 Task: Look for space in Mzuzu, Malawi from 2nd September, 2023 to 6th September, 2023 for 2 adults in price range Rs.15000 to Rs.20000. Place can be entire place with 1  bedroom having 1 bed and 1 bathroom. Property type can be house, flat, guest house, hotel. Booking option can be shelf check-in. Required host language is English.
Action: Mouse moved to (434, 96)
Screenshot: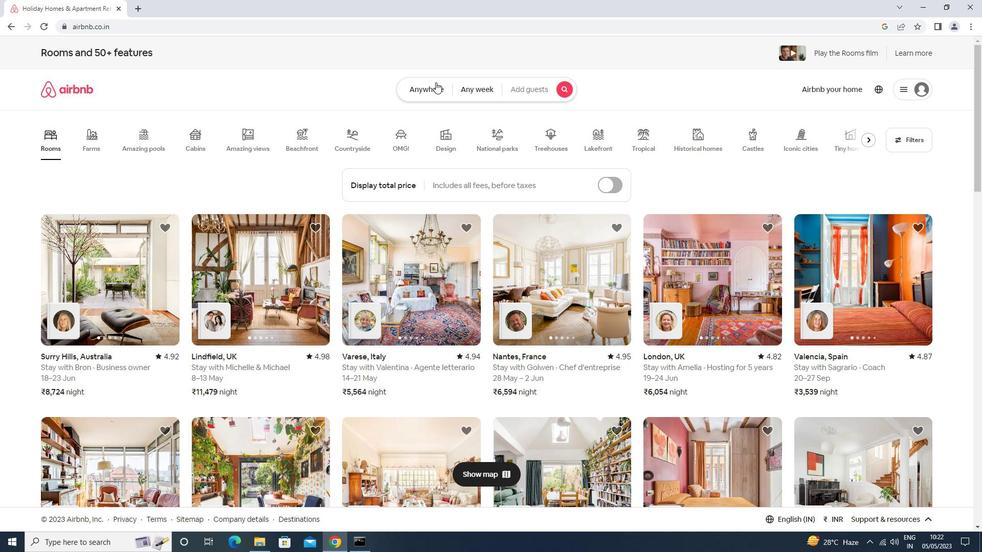 
Action: Mouse pressed left at (434, 96)
Screenshot: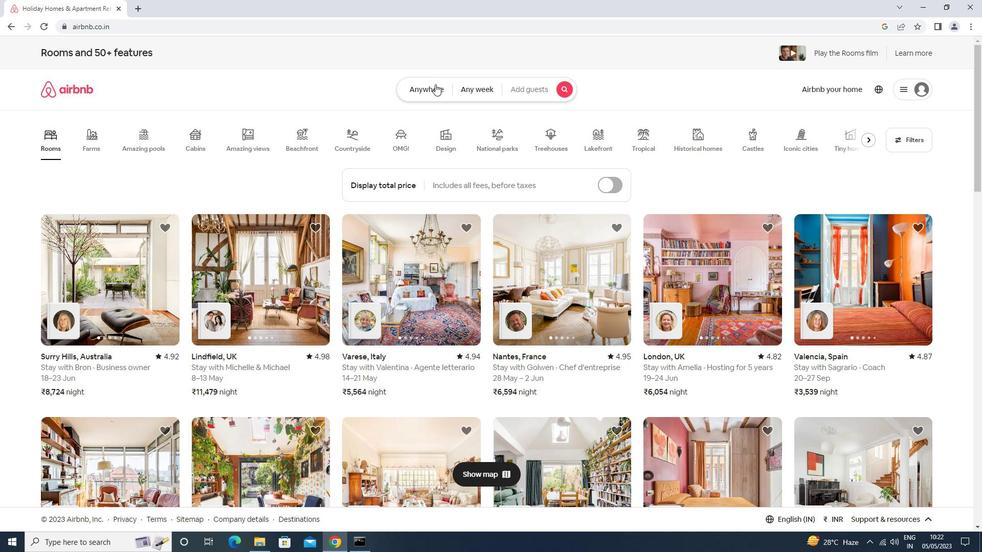 
Action: Mouse moved to (399, 128)
Screenshot: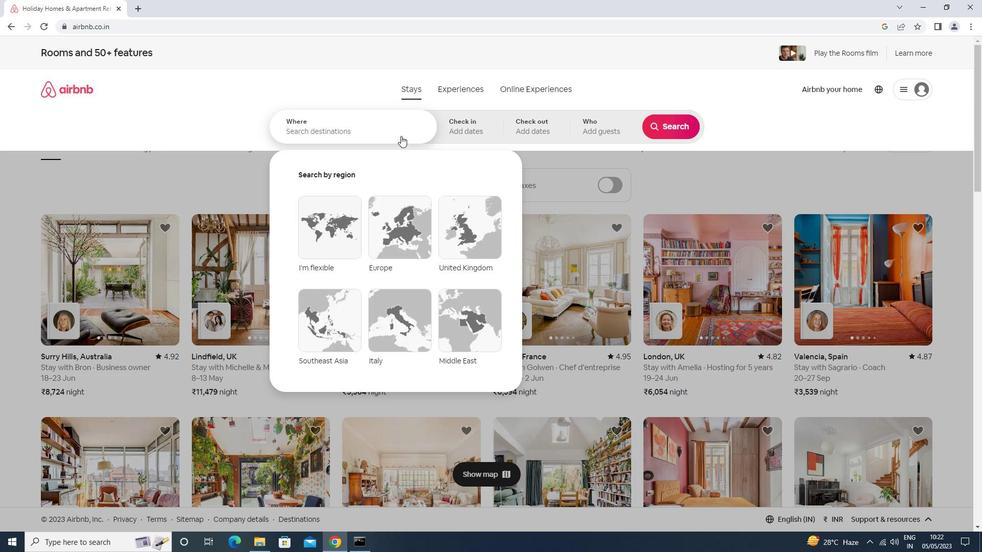 
Action: Mouse pressed left at (399, 128)
Screenshot: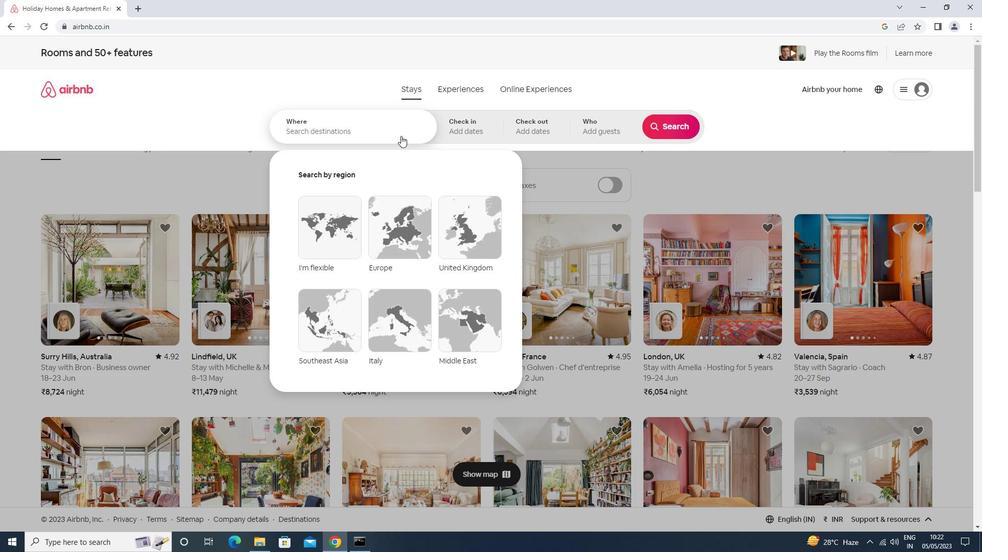 
Action: Key pressed <Key.caps_lock>m<Key.caps_lock>zuzu<Key.down><Key.enter>
Screenshot: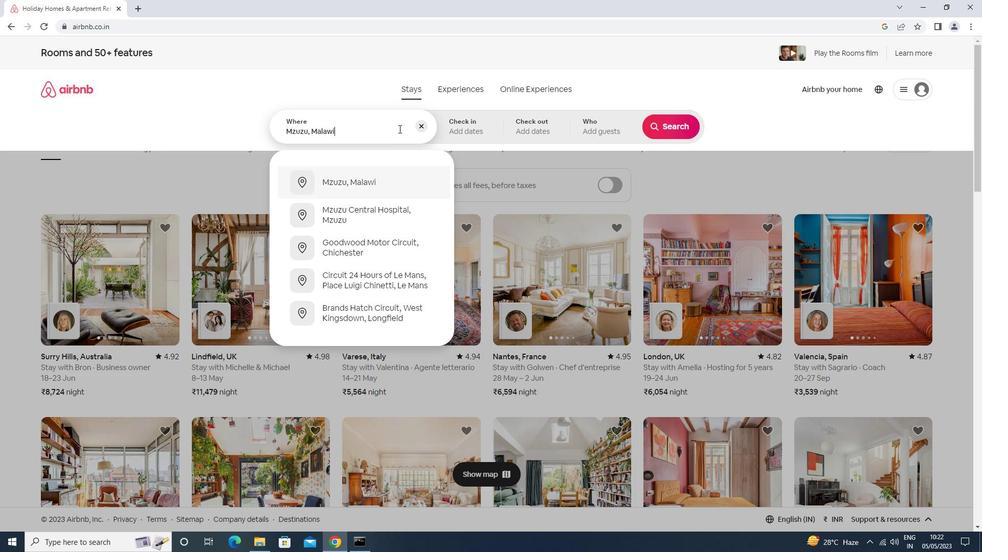 
Action: Mouse moved to (672, 209)
Screenshot: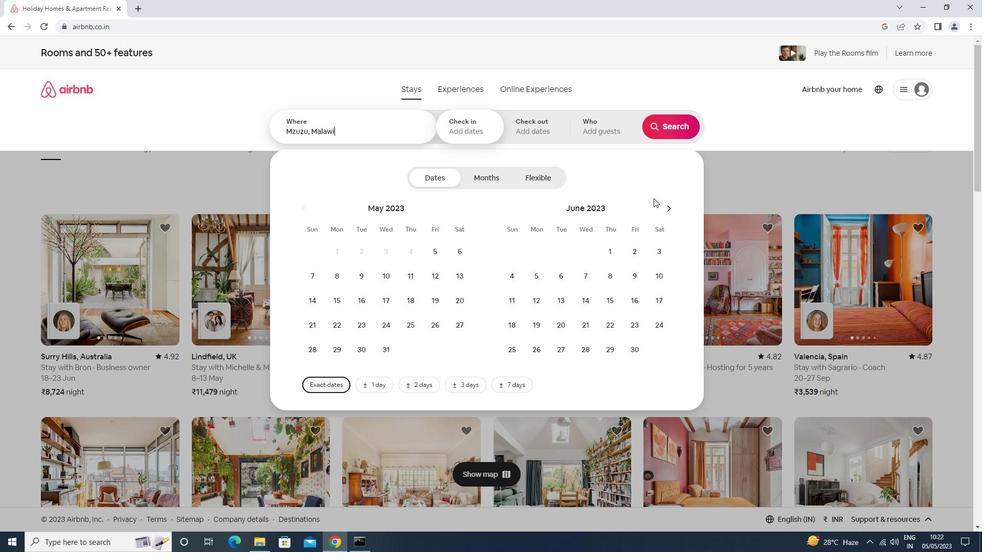 
Action: Mouse pressed left at (672, 209)
Screenshot: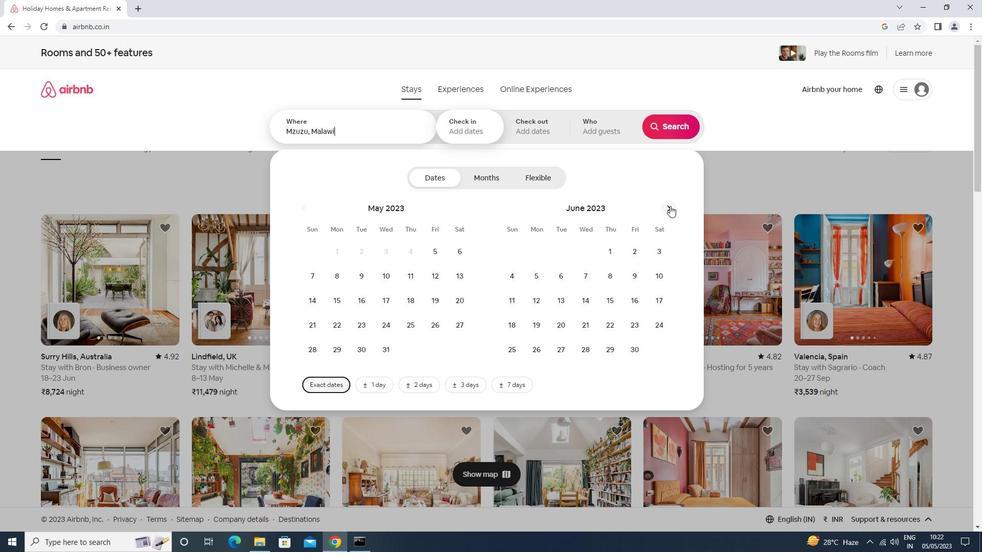 
Action: Mouse pressed left at (672, 209)
Screenshot: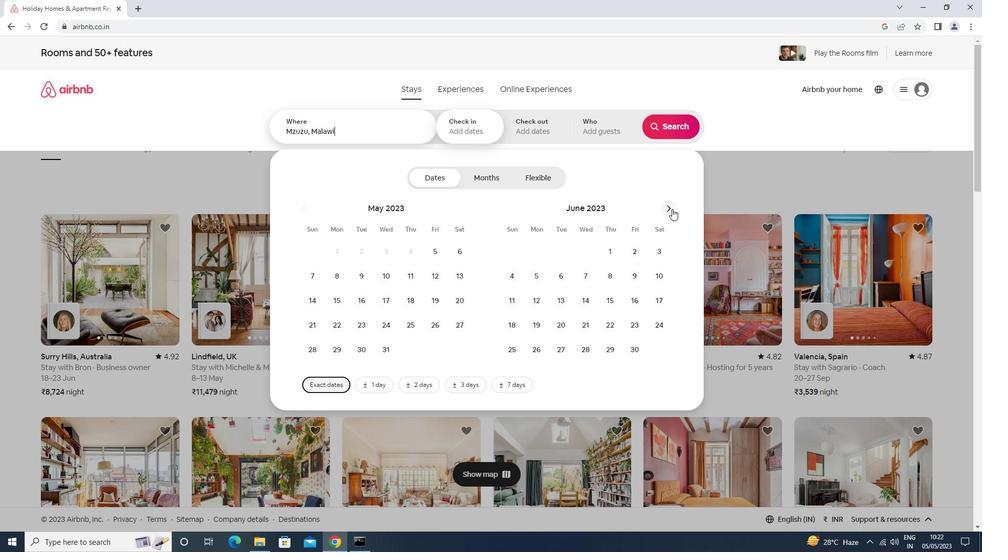 
Action: Mouse pressed left at (672, 209)
Screenshot: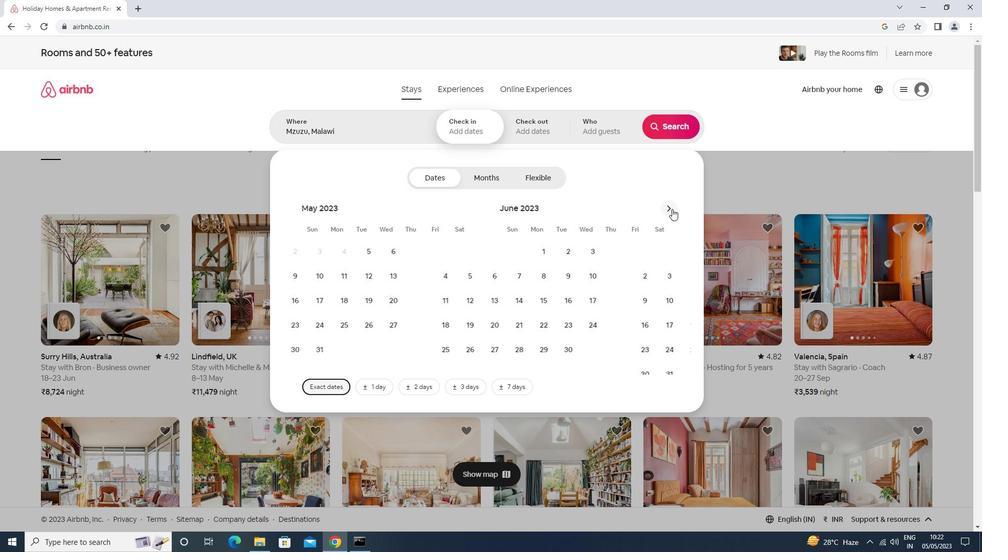 
Action: Mouse pressed left at (672, 209)
Screenshot: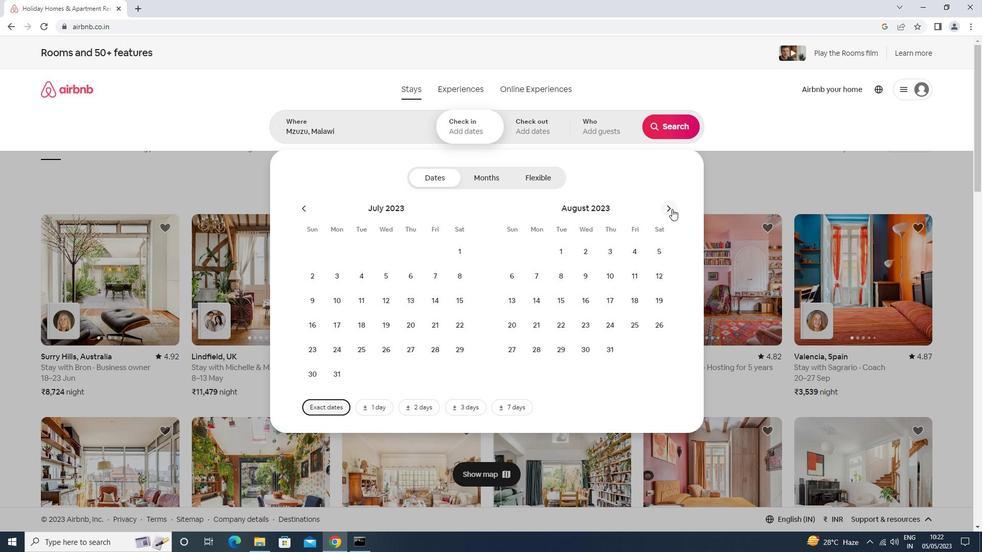 
Action: Mouse moved to (657, 254)
Screenshot: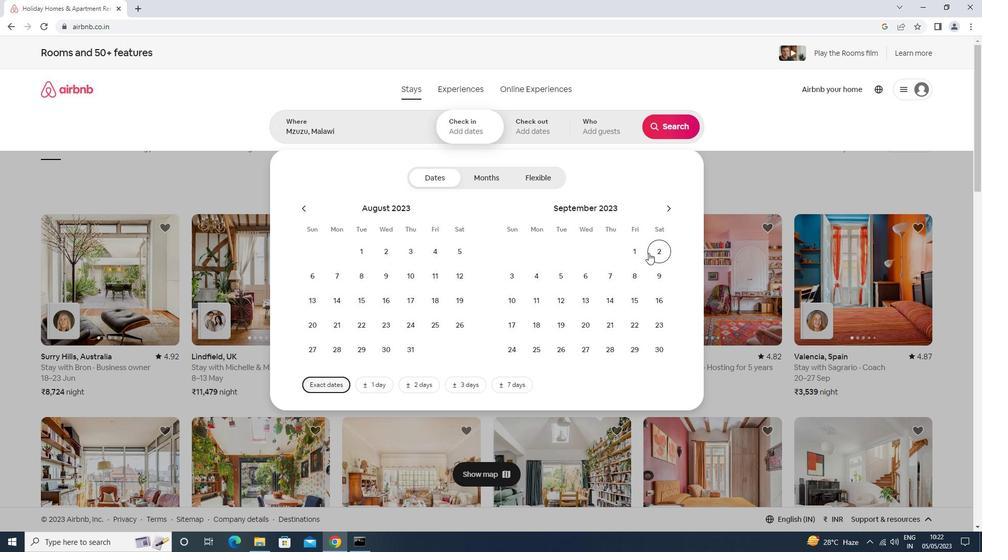 
Action: Mouse pressed left at (657, 254)
Screenshot: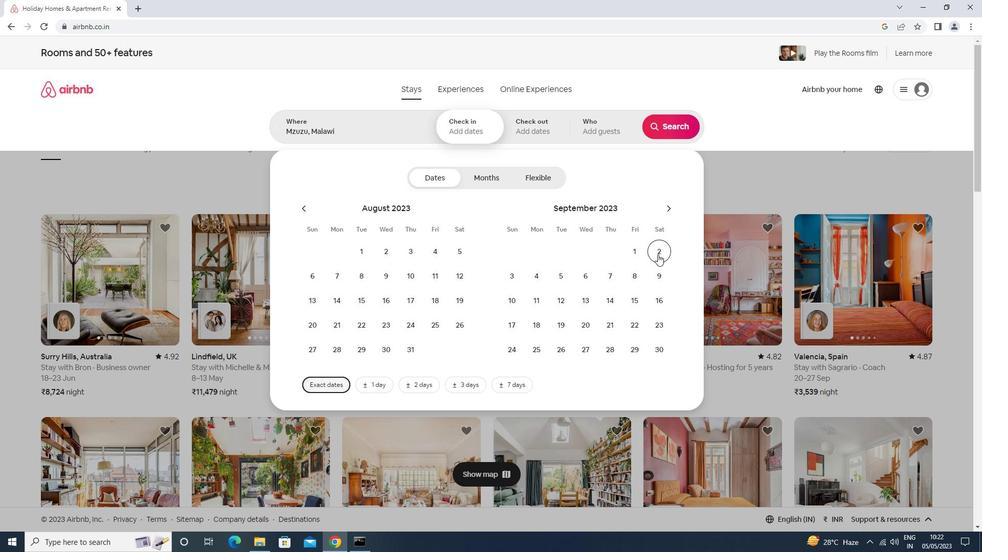 
Action: Mouse moved to (586, 280)
Screenshot: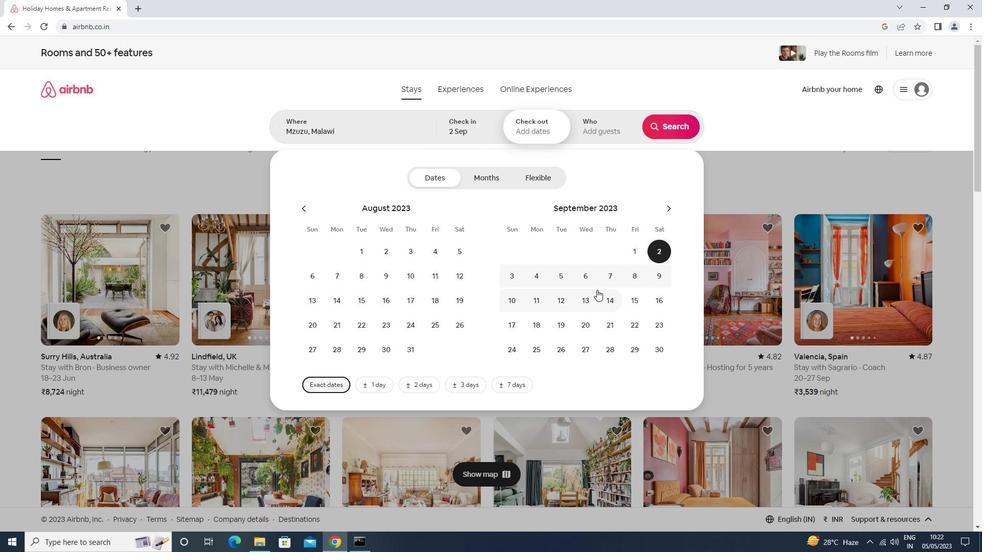 
Action: Mouse pressed left at (586, 280)
Screenshot: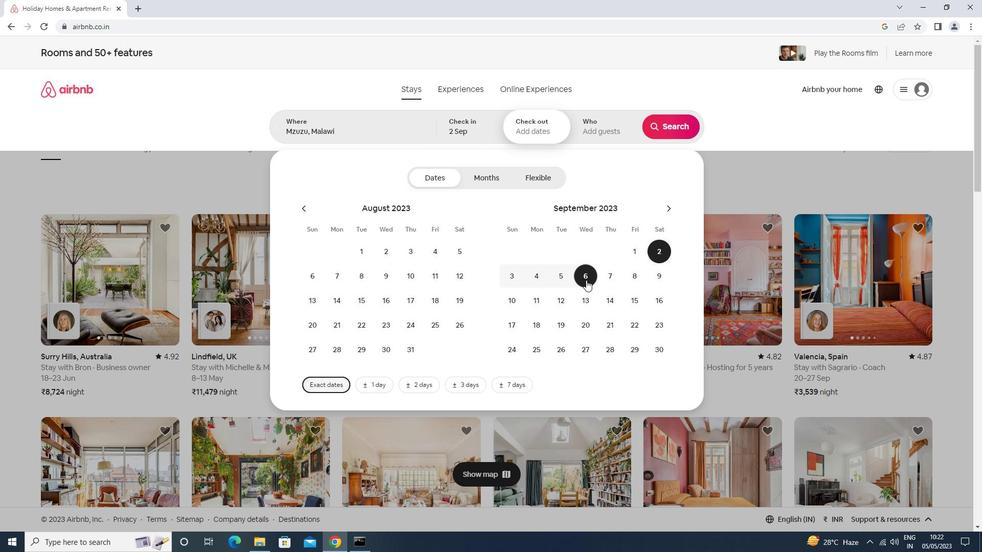 
Action: Mouse moved to (591, 138)
Screenshot: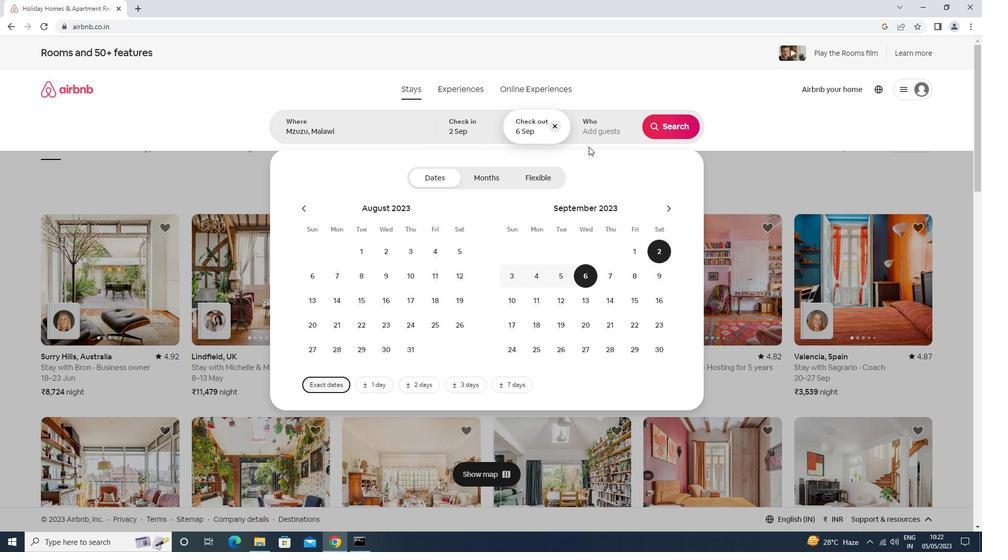 
Action: Mouse pressed left at (591, 138)
Screenshot: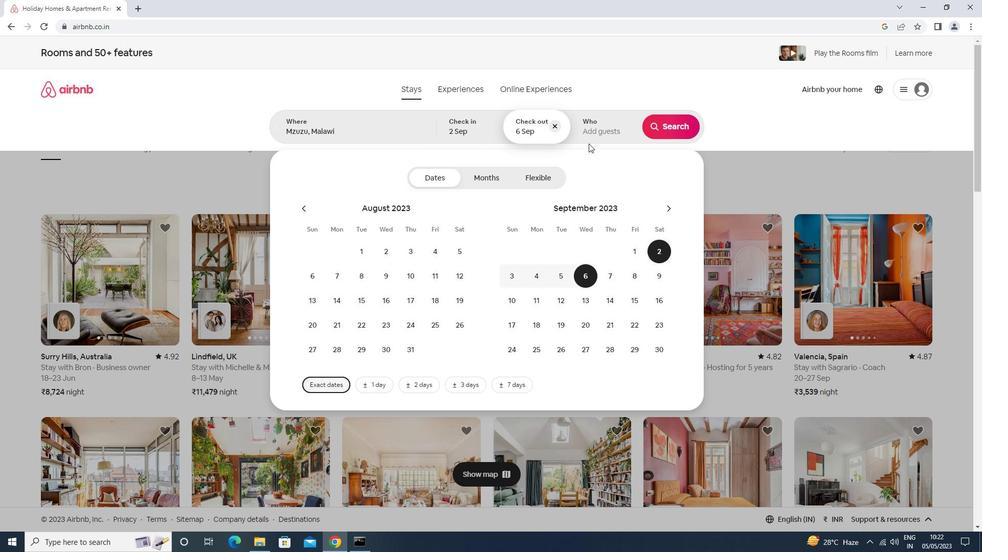 
Action: Mouse moved to (677, 182)
Screenshot: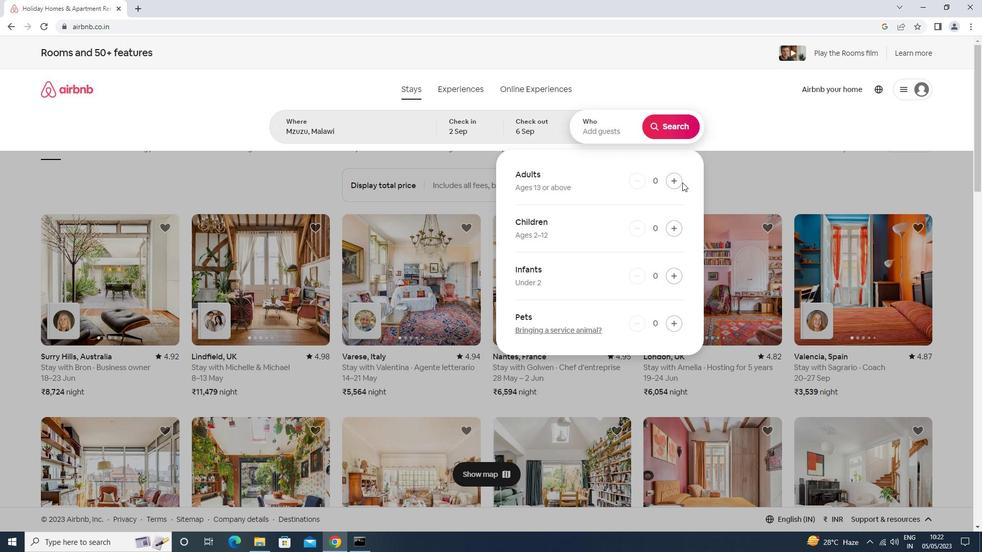 
Action: Mouse pressed left at (677, 182)
Screenshot: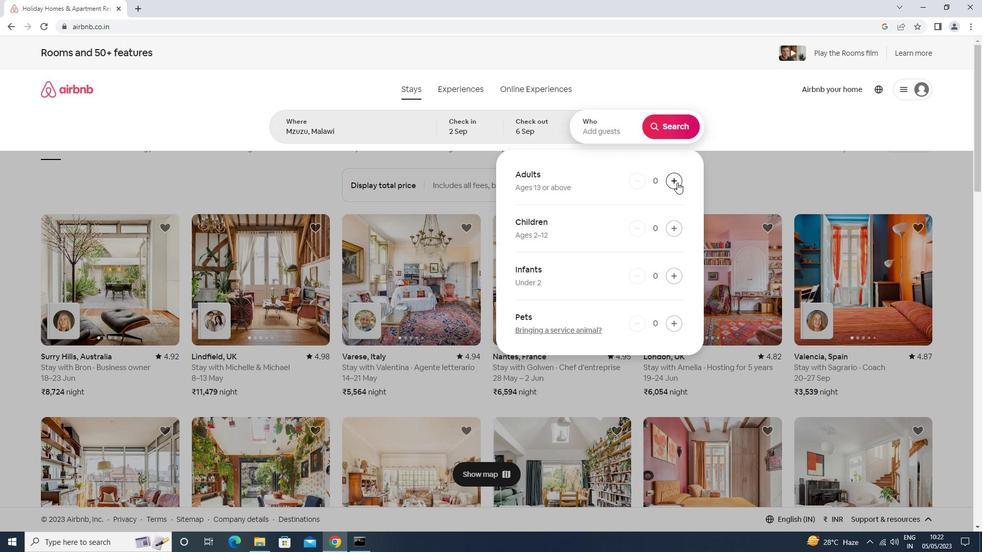 
Action: Mouse pressed left at (677, 182)
Screenshot: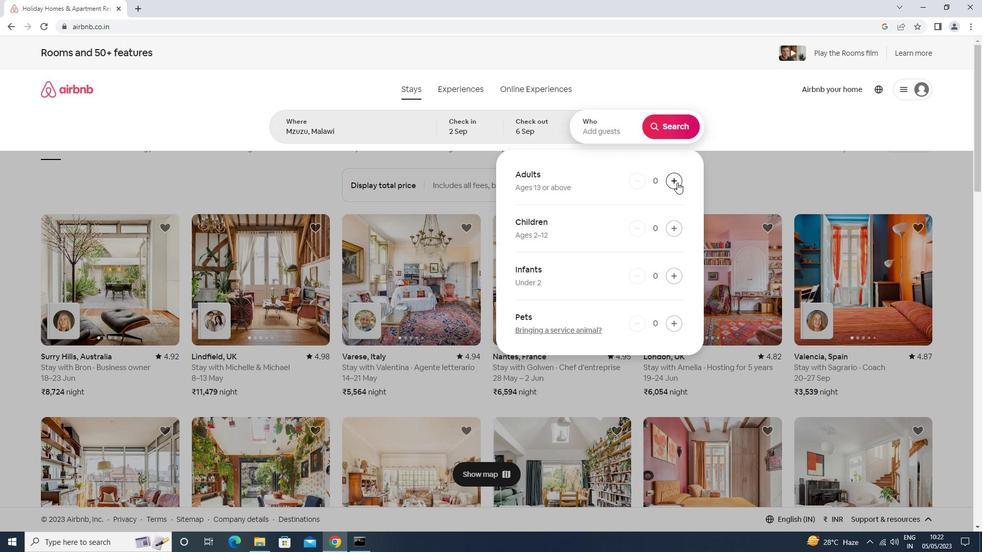 
Action: Mouse moved to (671, 129)
Screenshot: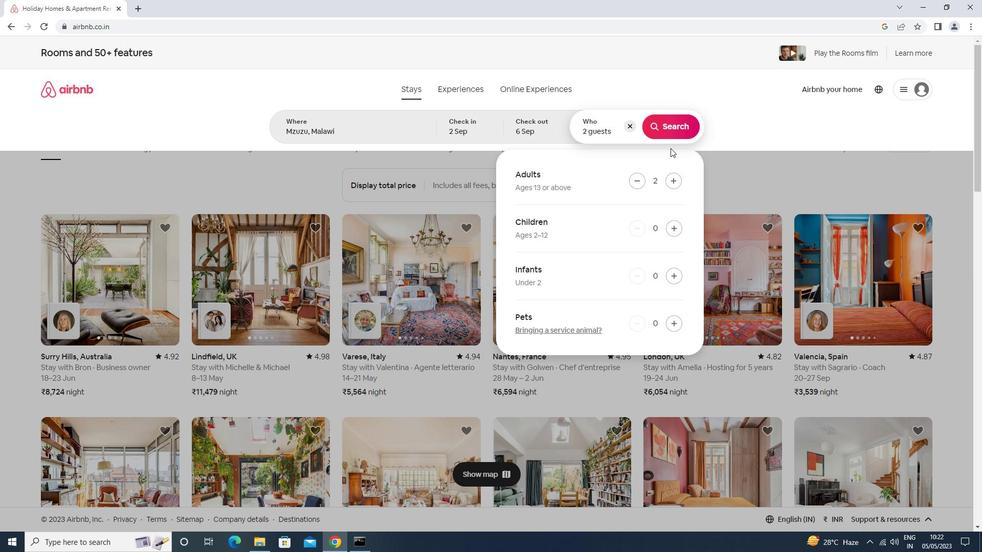 
Action: Mouse pressed left at (671, 129)
Screenshot: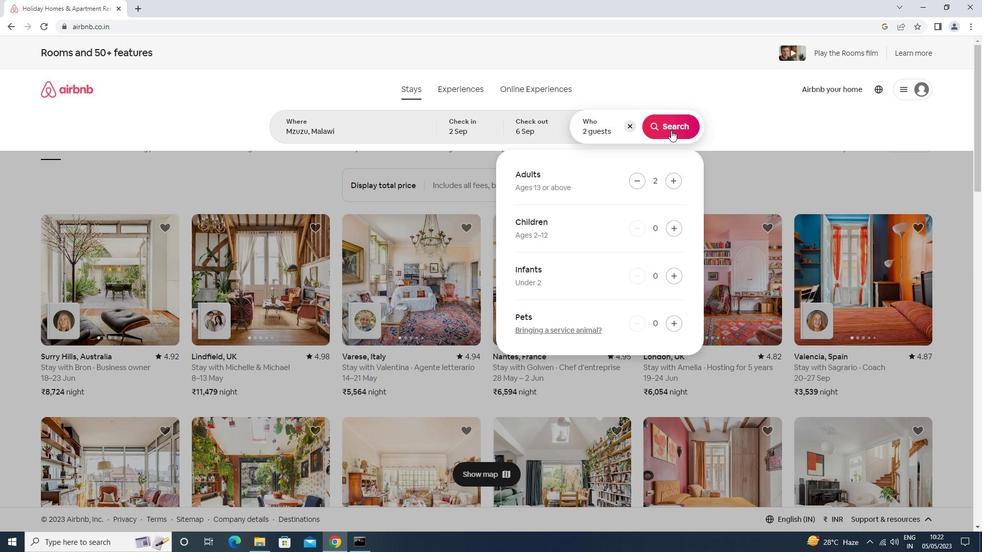 
Action: Mouse moved to (952, 98)
Screenshot: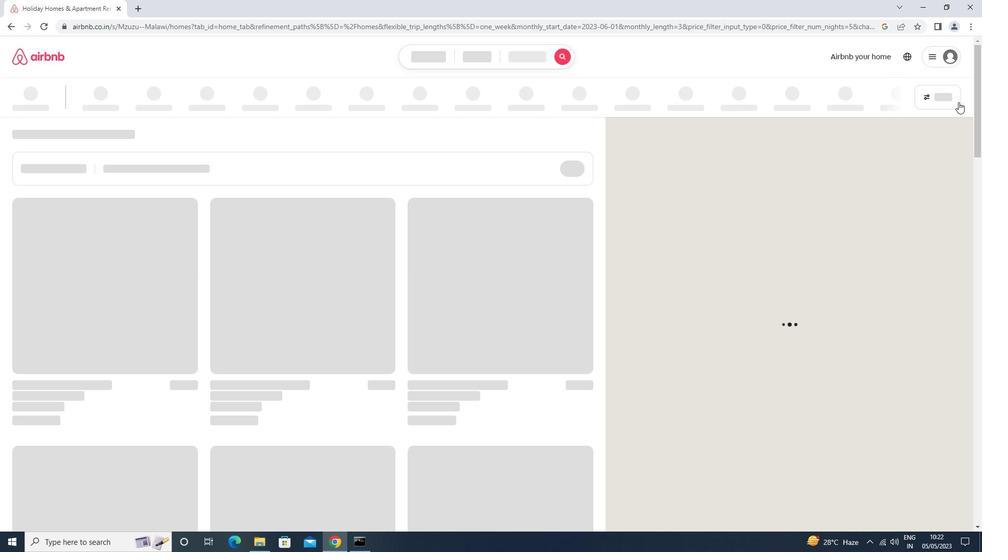 
Action: Mouse pressed left at (952, 98)
Screenshot: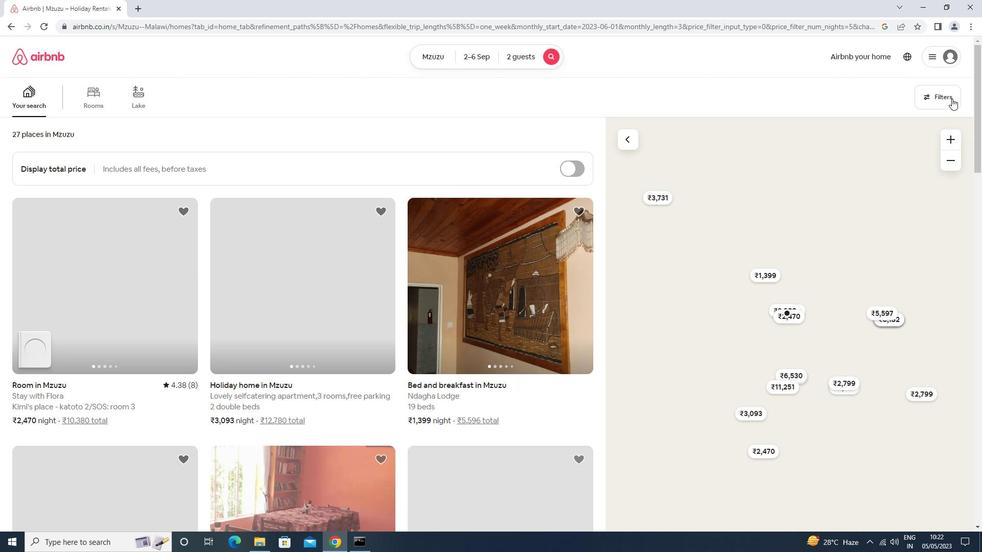 
Action: Mouse moved to (378, 351)
Screenshot: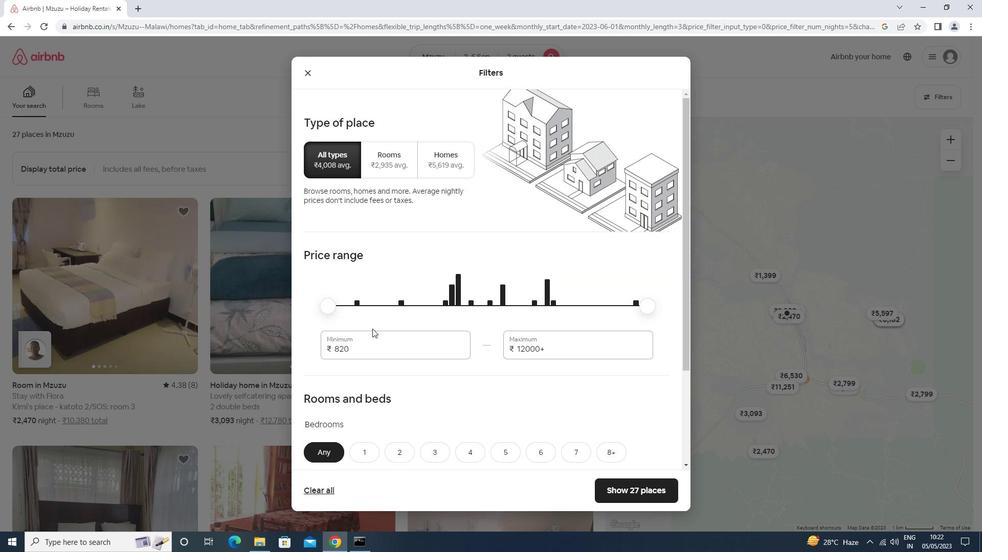 
Action: Mouse pressed left at (378, 351)
Screenshot: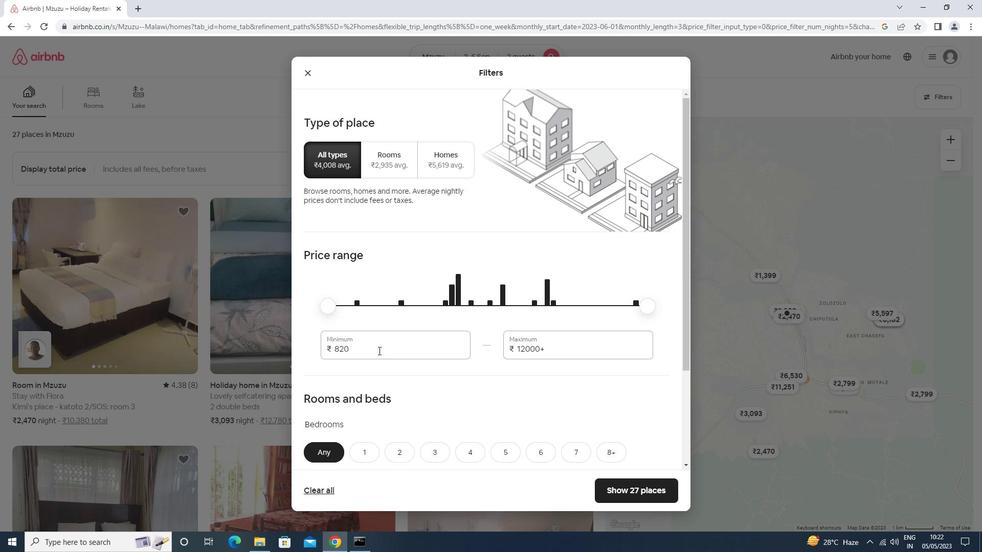 
Action: Mouse moved to (378, 361)
Screenshot: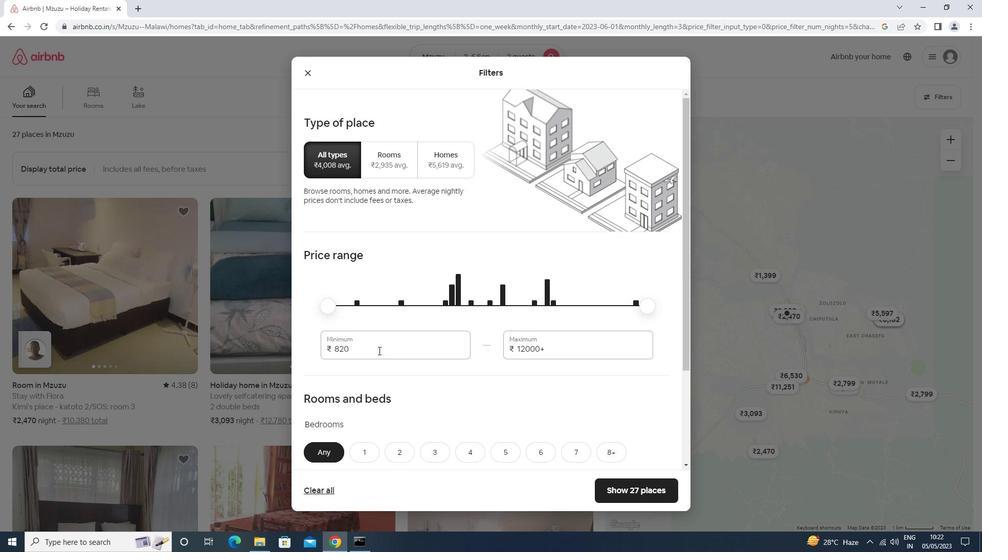 
Action: Key pressed <Key.backspace><Key.backspace><Key.backspace><Key.backspace>15000<Key.tab>20000
Screenshot: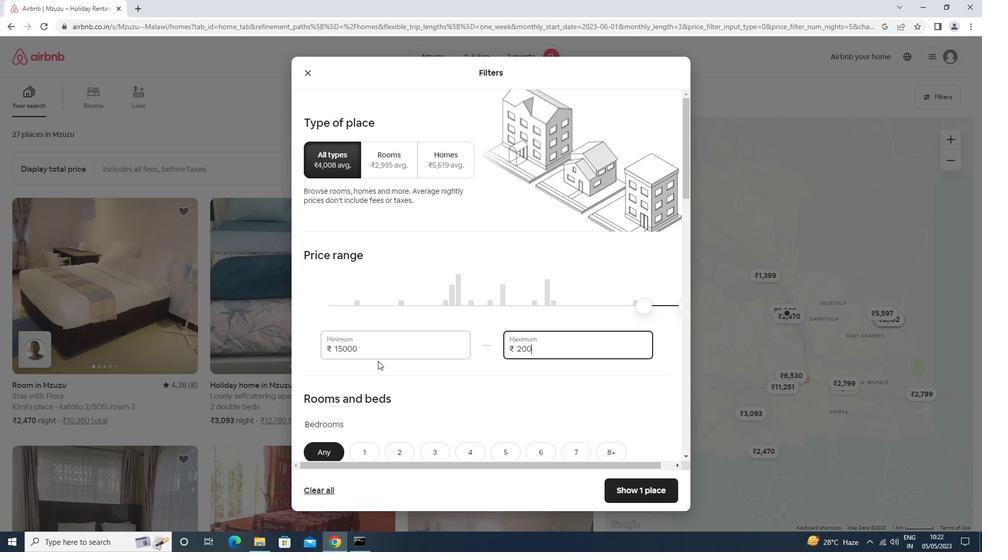 
Action: Mouse moved to (372, 362)
Screenshot: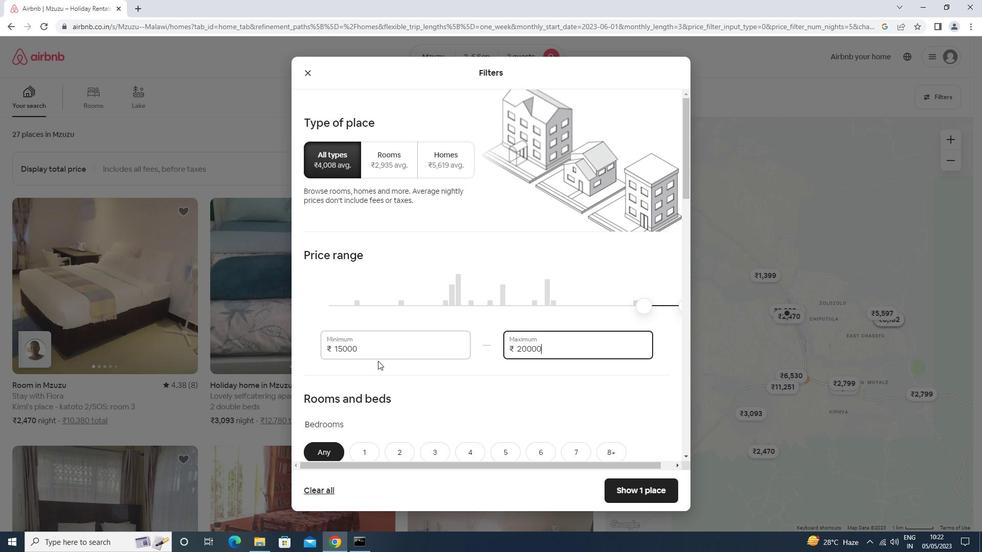 
Action: Mouse scrolled (372, 361) with delta (0, 0)
Screenshot: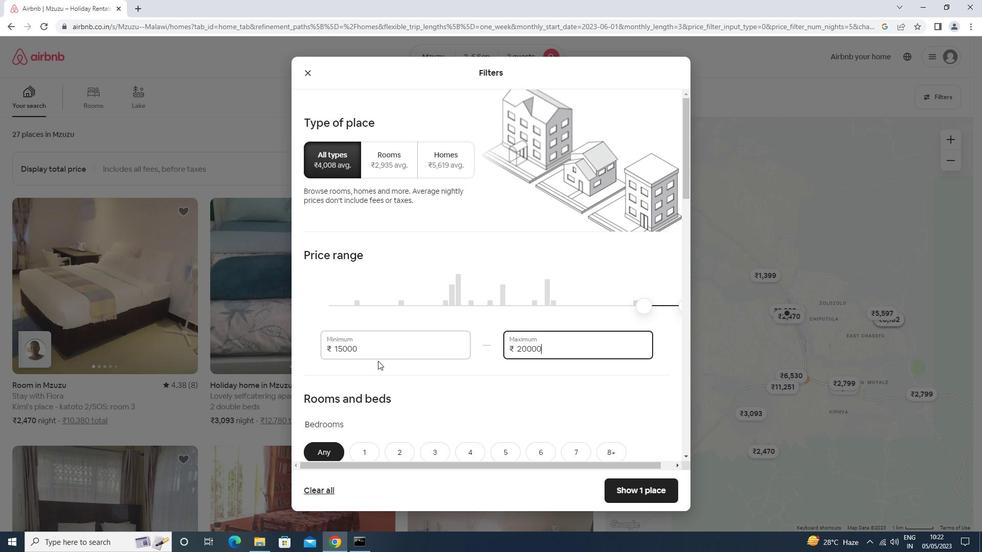 
Action: Mouse scrolled (372, 361) with delta (0, 0)
Screenshot: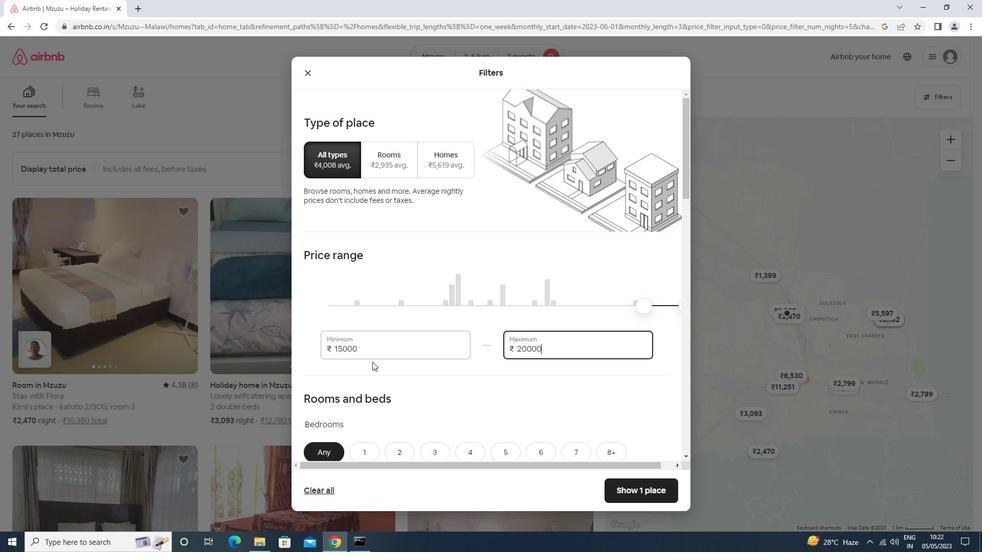 
Action: Mouse scrolled (372, 361) with delta (0, 0)
Screenshot: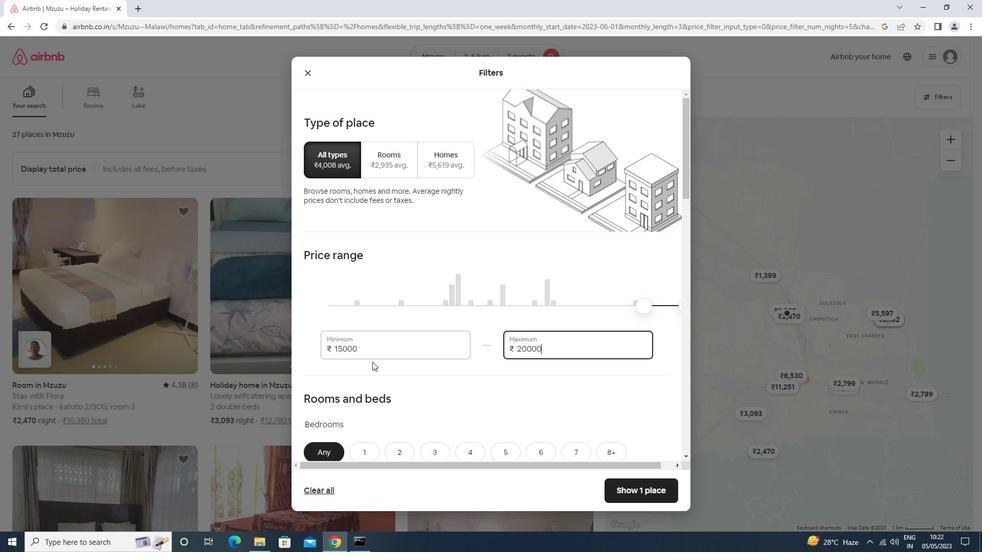 
Action: Mouse scrolled (372, 361) with delta (0, 0)
Screenshot: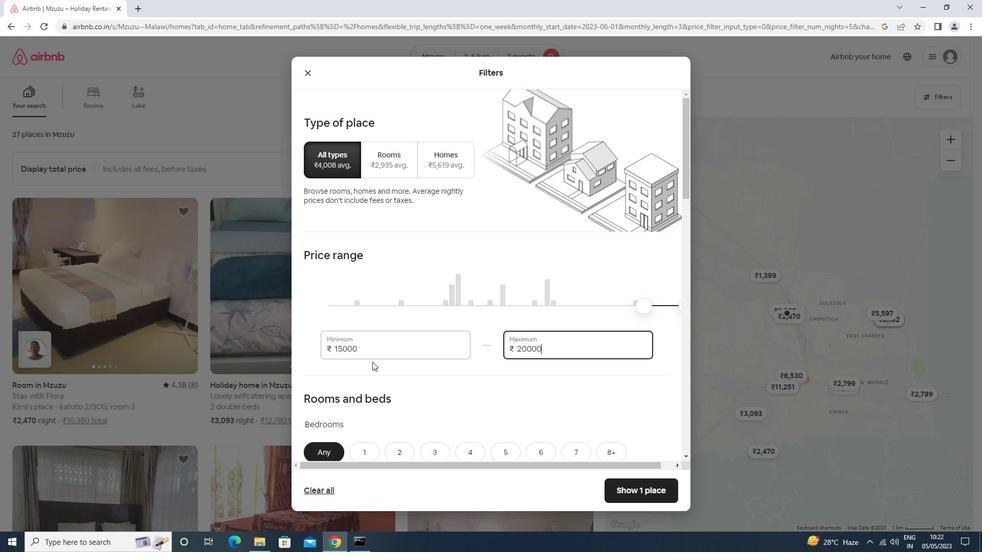 
Action: Mouse scrolled (372, 361) with delta (0, 0)
Screenshot: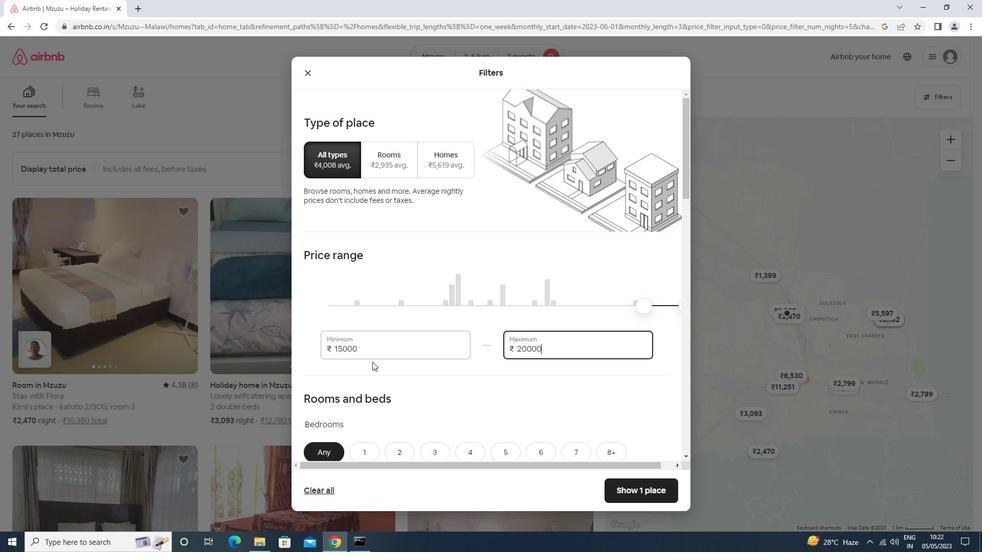 
Action: Mouse moved to (362, 201)
Screenshot: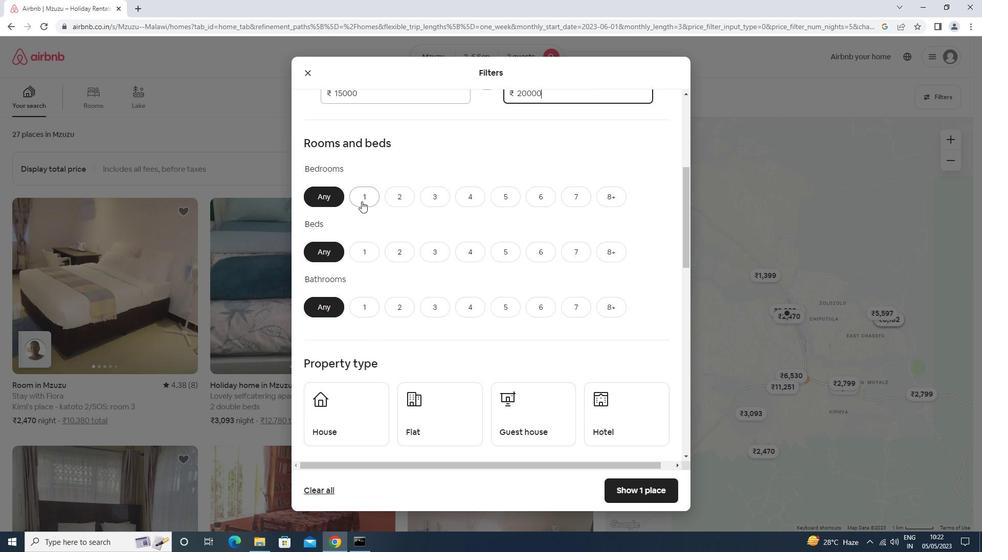 
Action: Mouse pressed left at (362, 201)
Screenshot: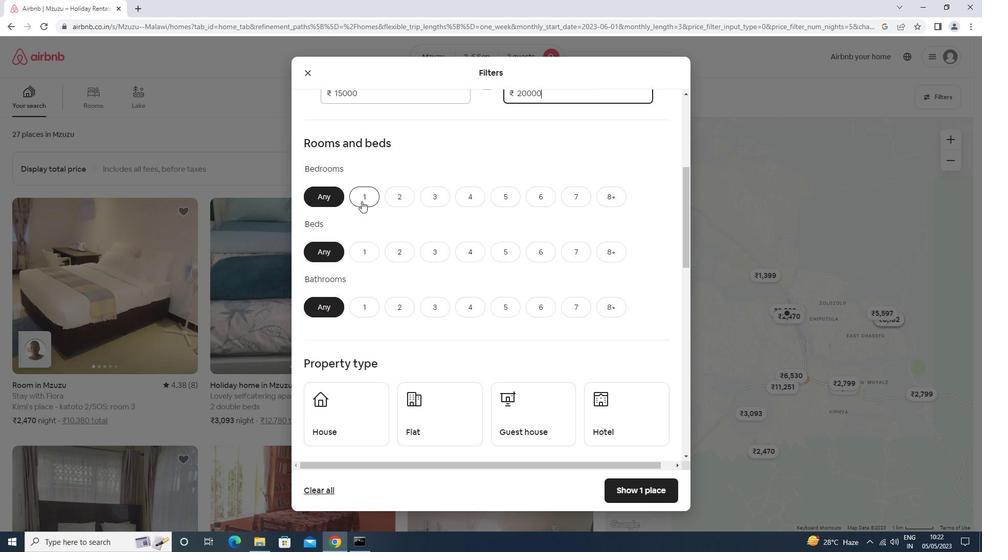 
Action: Mouse moved to (370, 249)
Screenshot: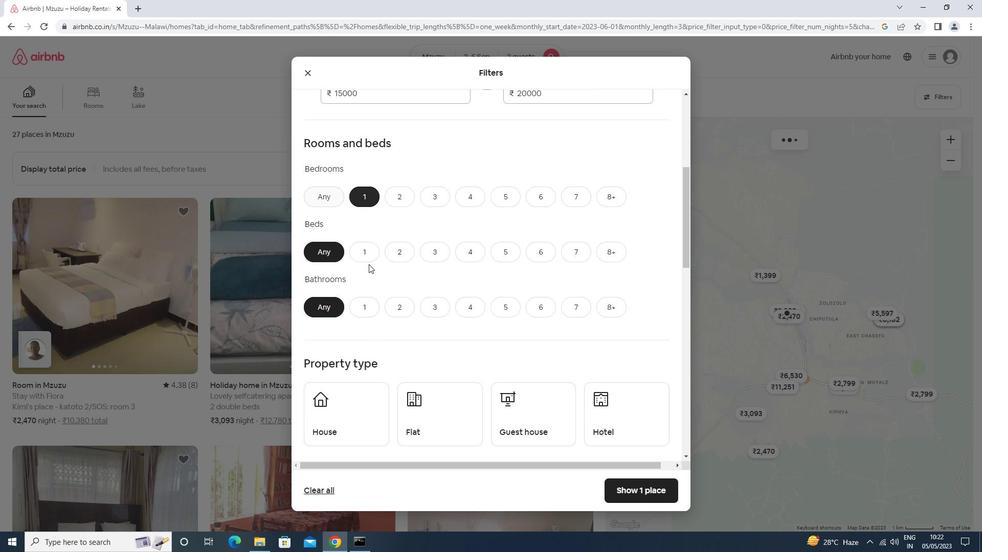 
Action: Mouse pressed left at (370, 249)
Screenshot: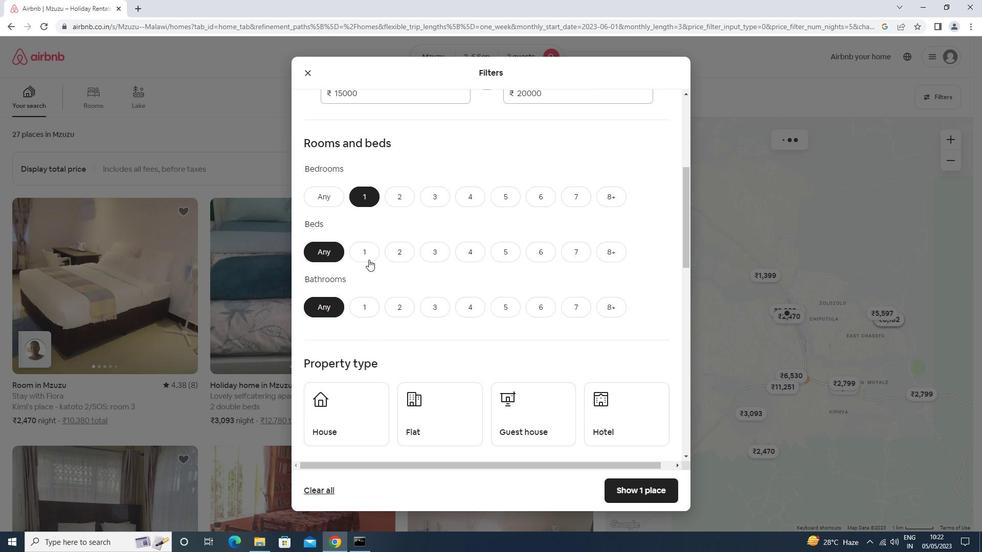 
Action: Mouse moved to (364, 298)
Screenshot: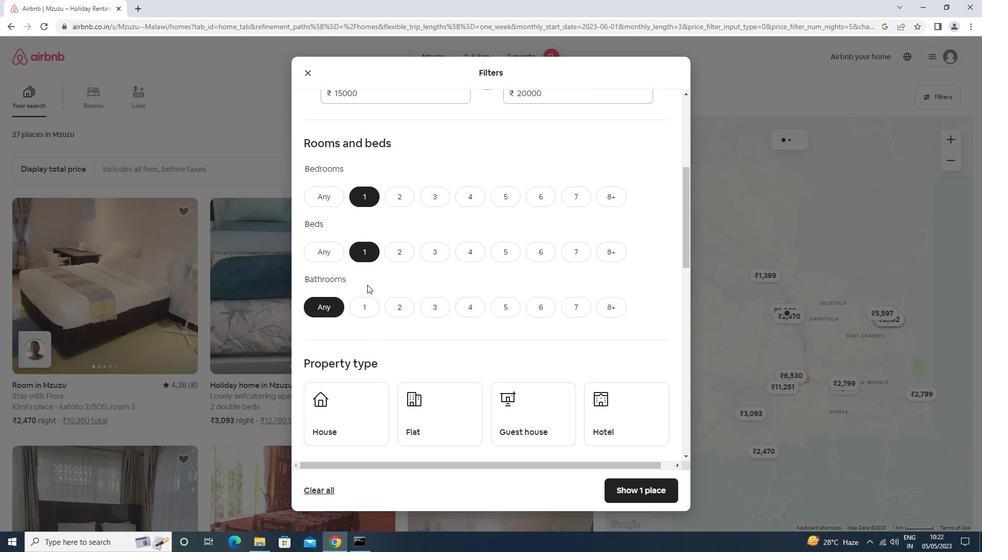 
Action: Mouse pressed left at (364, 298)
Screenshot: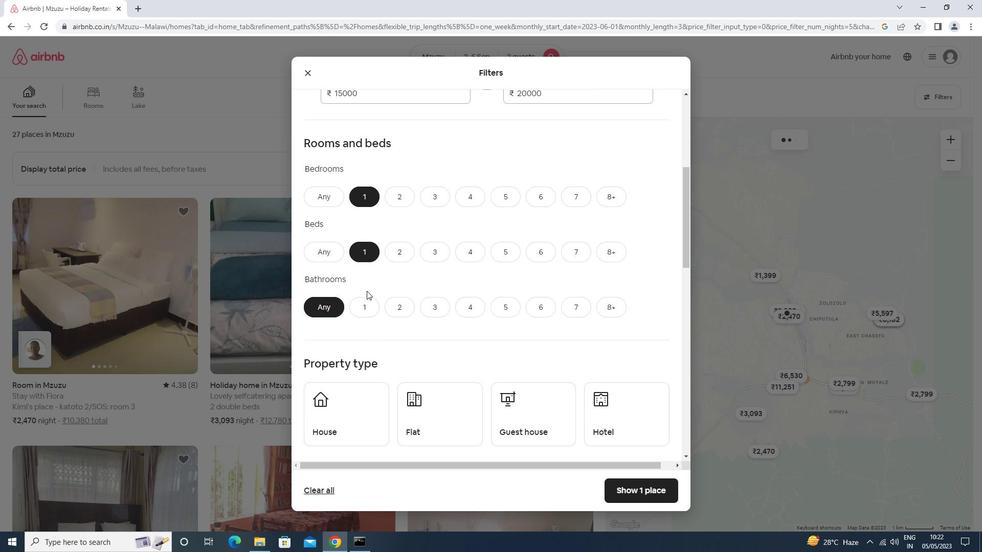 
Action: Mouse moved to (364, 300)
Screenshot: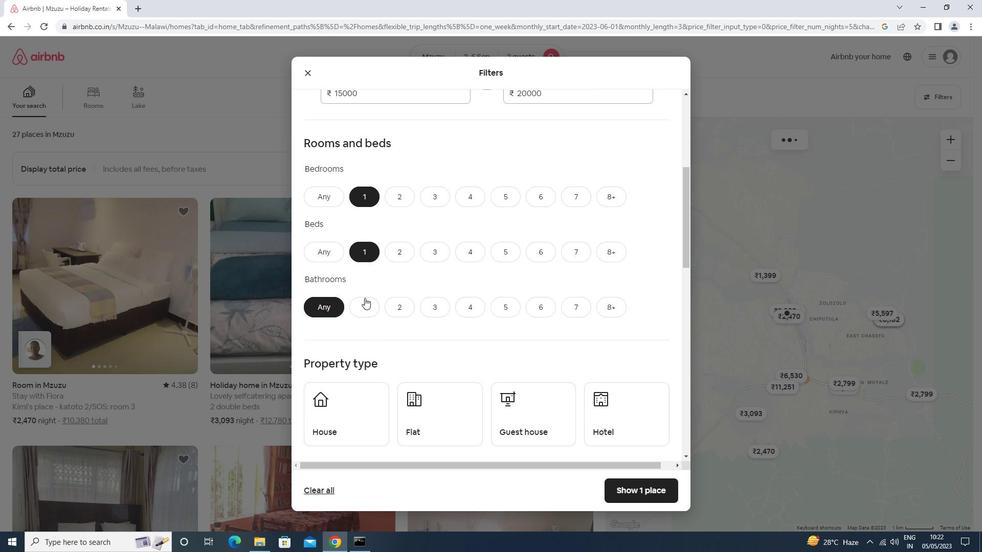 
Action: Mouse scrolled (364, 299) with delta (0, 0)
Screenshot: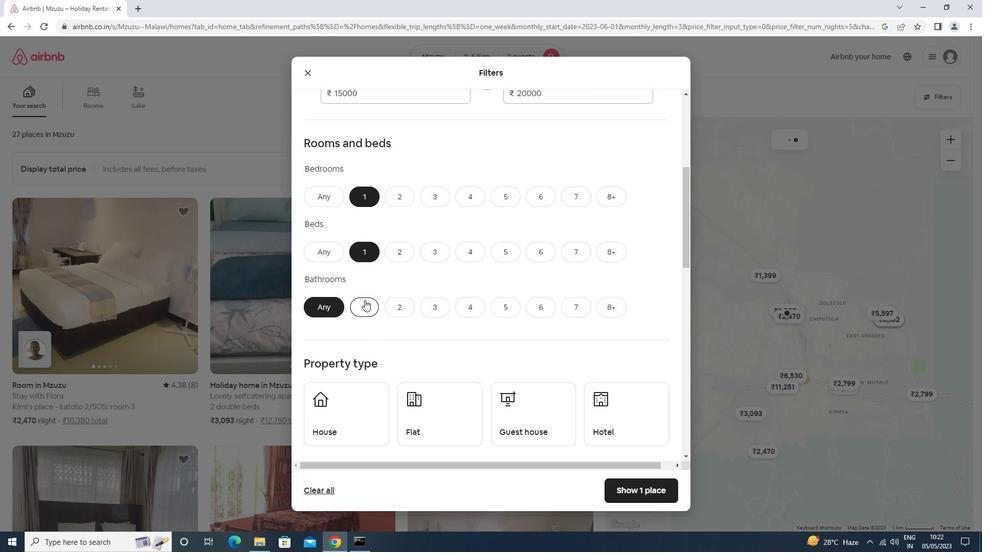 
Action: Mouse scrolled (364, 299) with delta (0, 0)
Screenshot: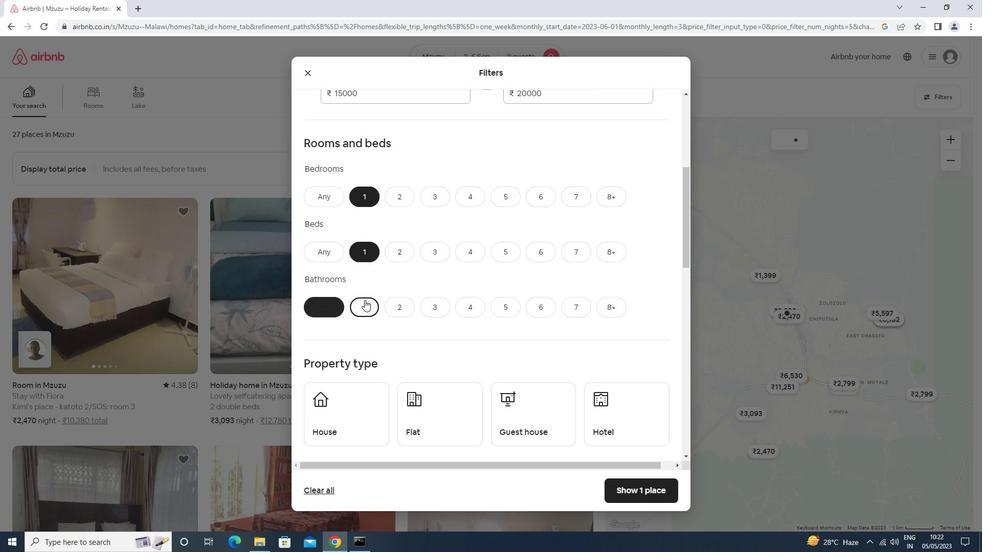 
Action: Mouse scrolled (364, 299) with delta (0, 0)
Screenshot: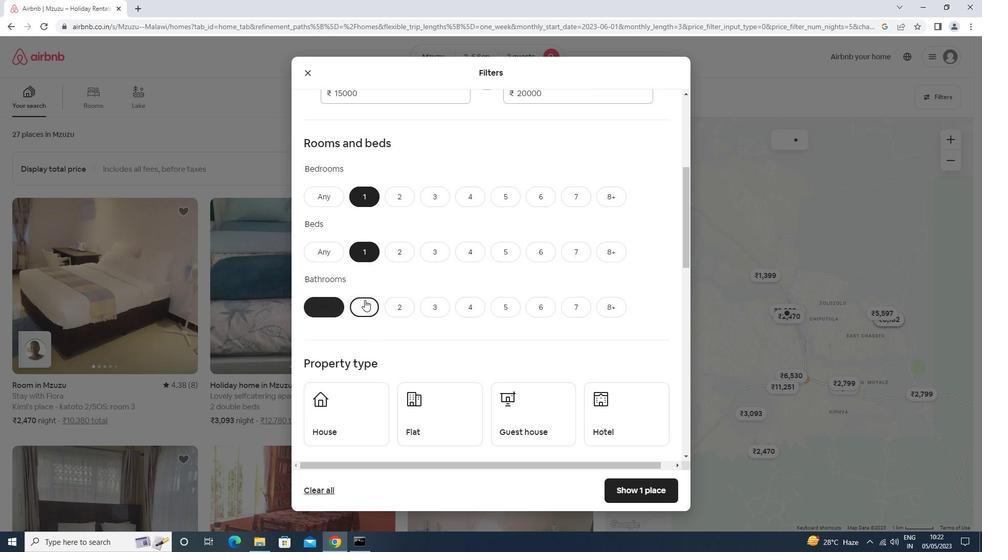 
Action: Mouse moved to (352, 276)
Screenshot: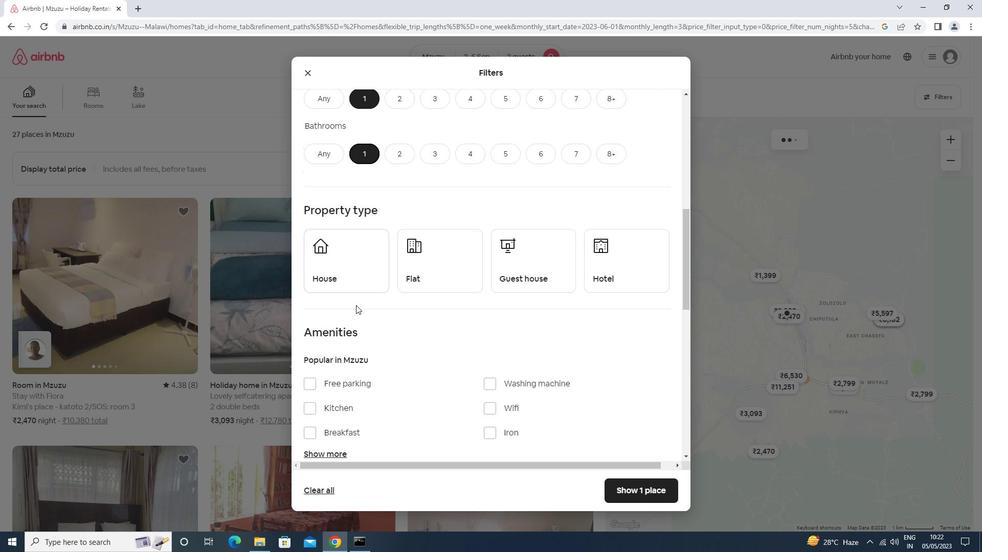 
Action: Mouse pressed left at (352, 276)
Screenshot: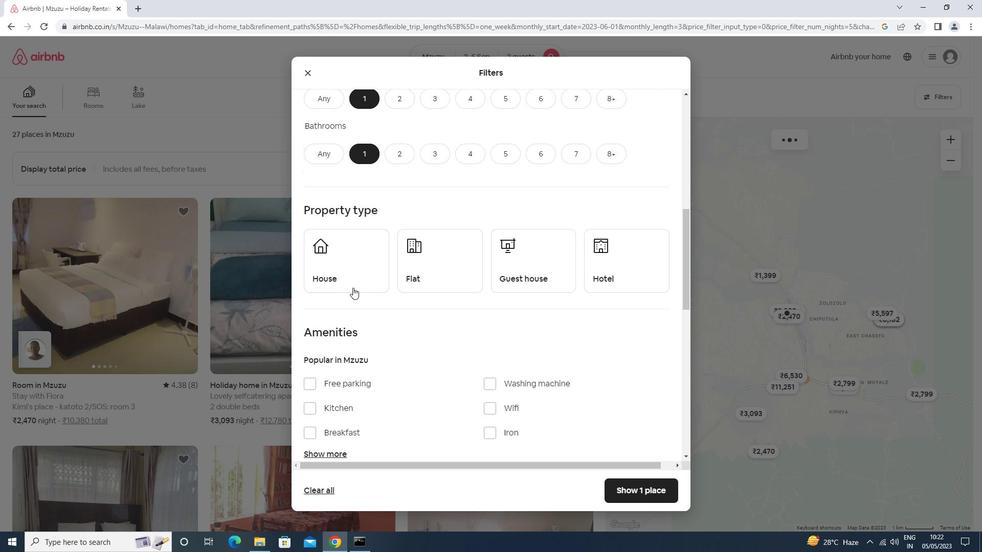 
Action: Mouse moved to (421, 271)
Screenshot: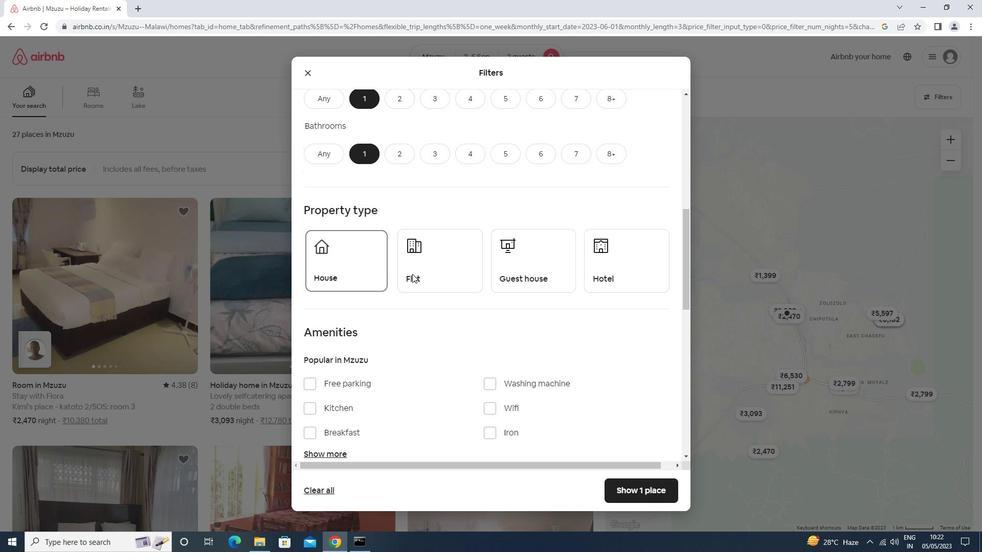 
Action: Mouse pressed left at (421, 271)
Screenshot: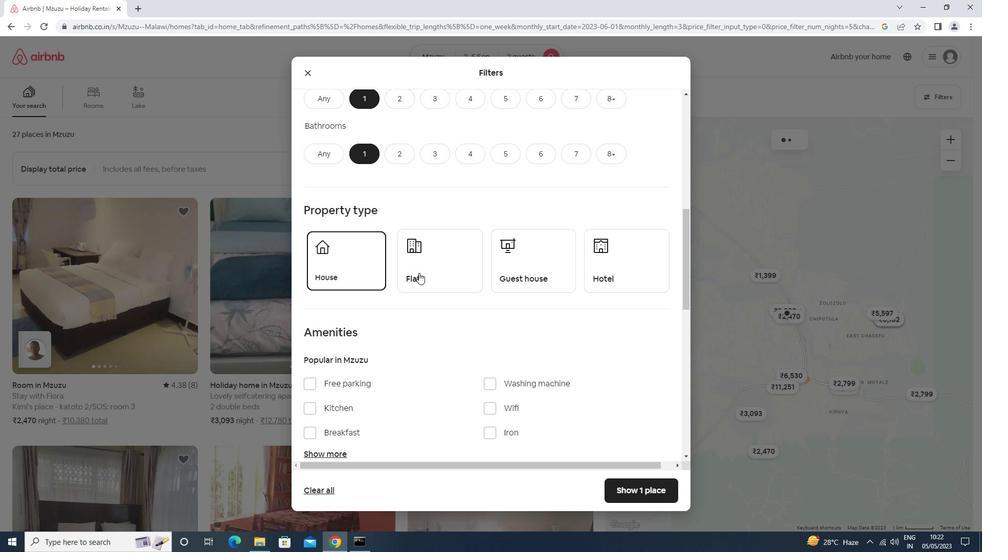 
Action: Mouse moved to (545, 252)
Screenshot: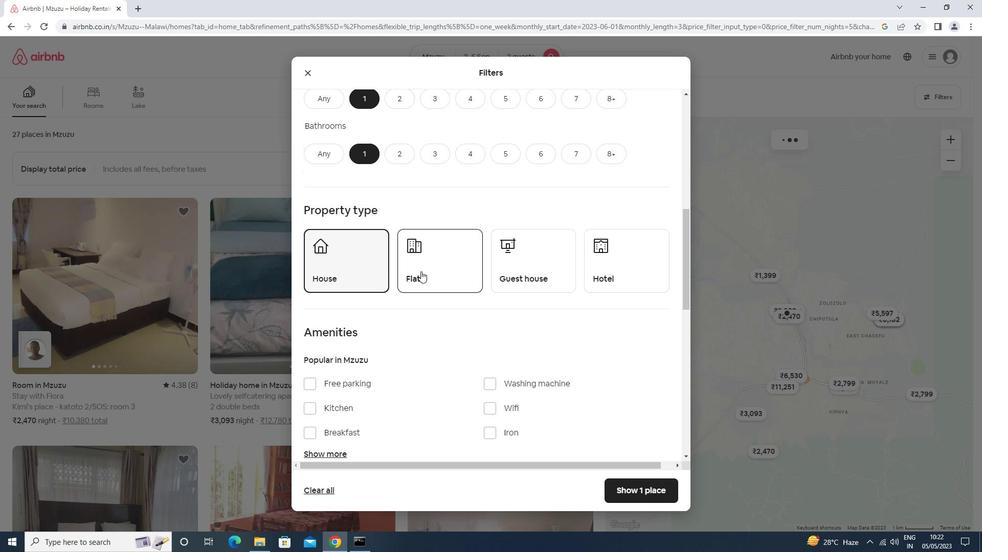 
Action: Mouse pressed left at (545, 252)
Screenshot: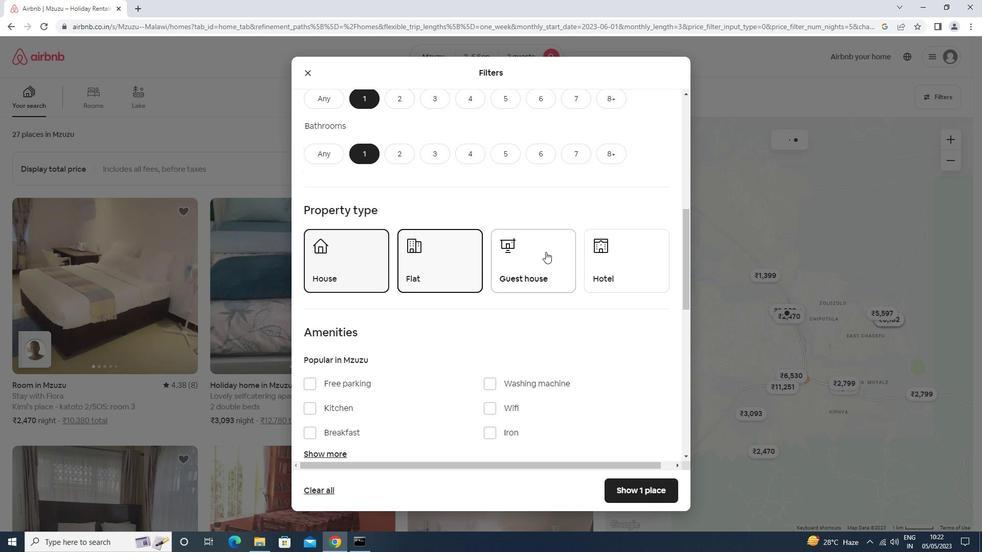 
Action: Mouse moved to (605, 253)
Screenshot: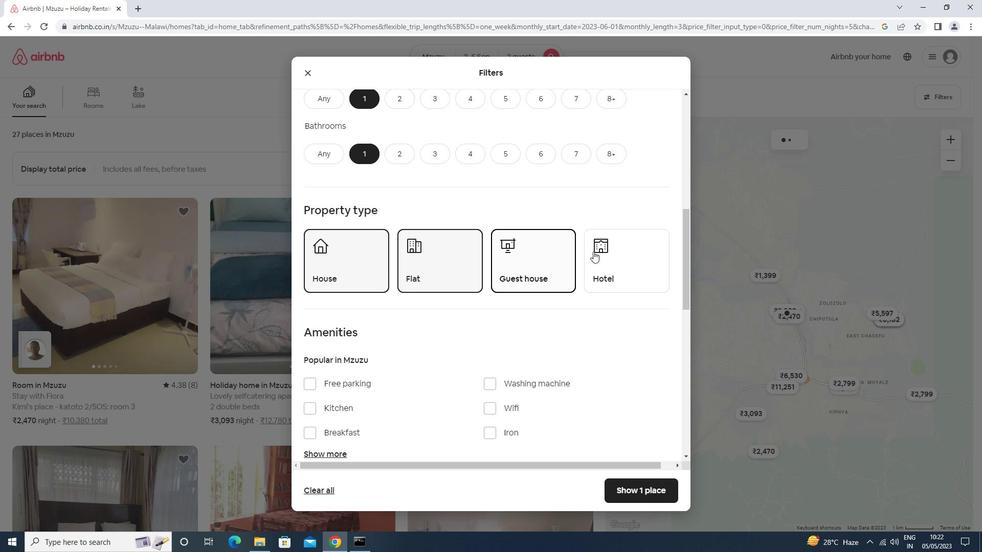 
Action: Mouse pressed left at (605, 253)
Screenshot: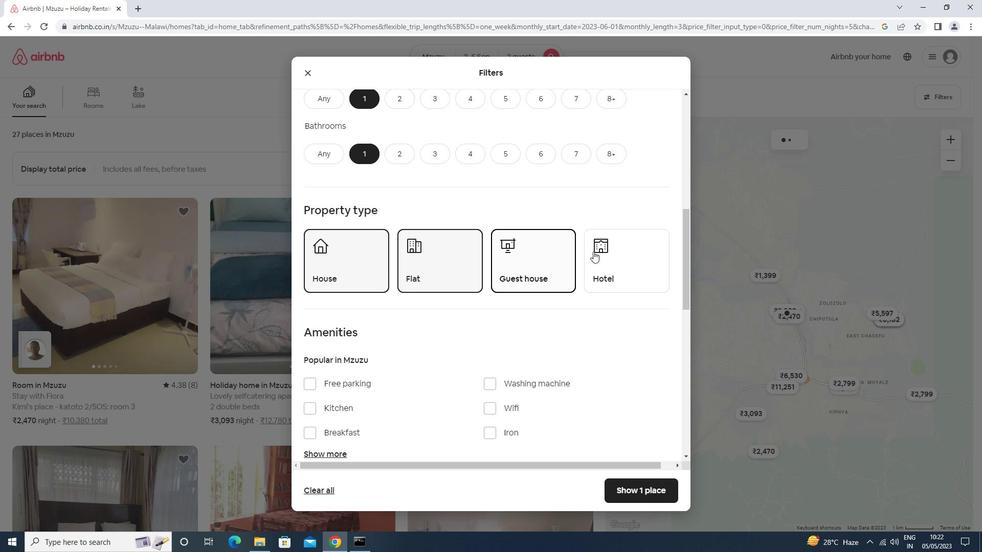 
Action: Mouse moved to (606, 254)
Screenshot: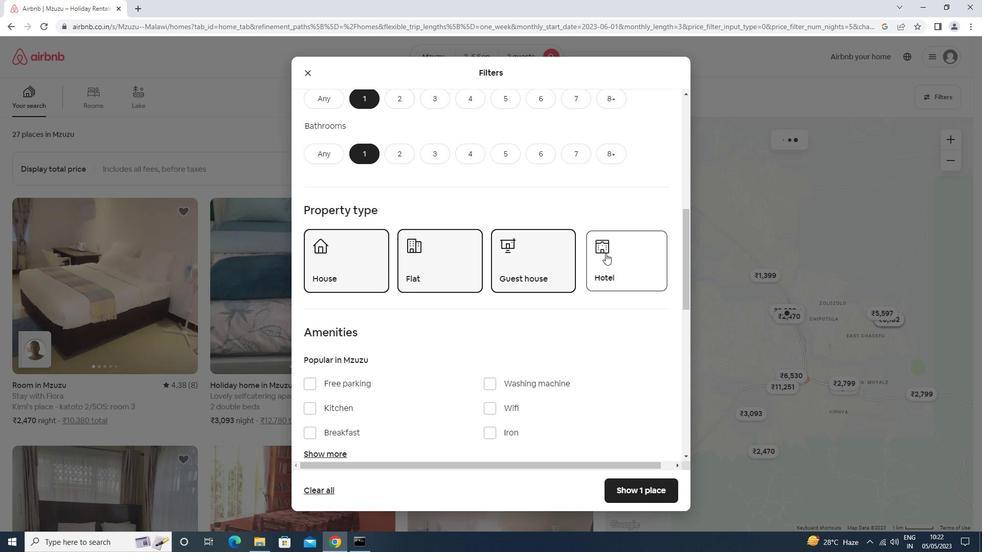 
Action: Mouse scrolled (606, 253) with delta (0, 0)
Screenshot: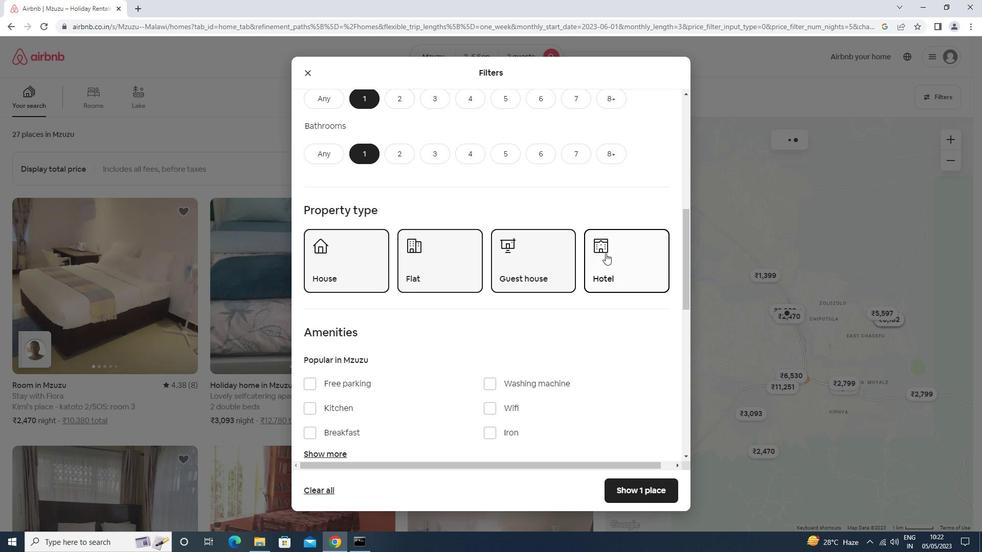 
Action: Mouse moved to (606, 254)
Screenshot: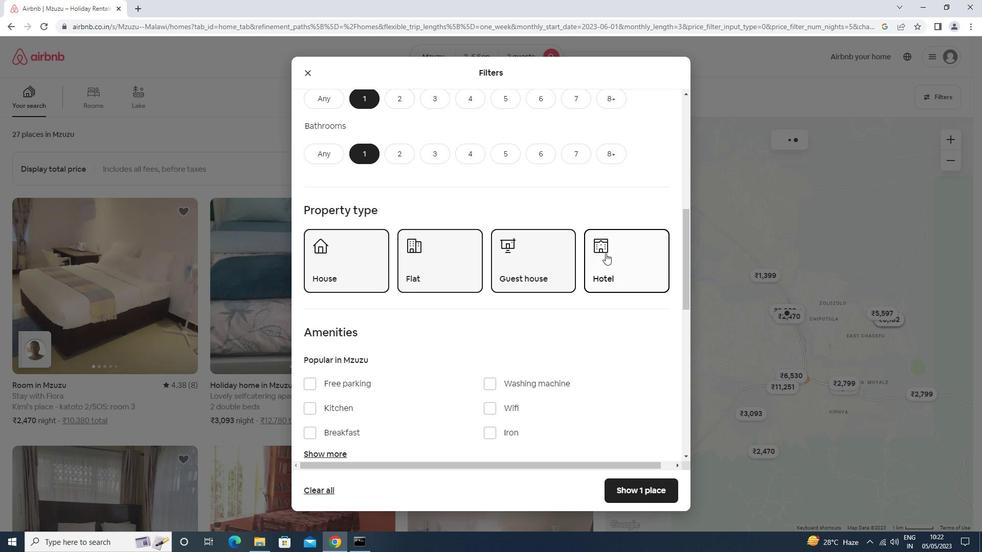
Action: Mouse scrolled (606, 254) with delta (0, 0)
Screenshot: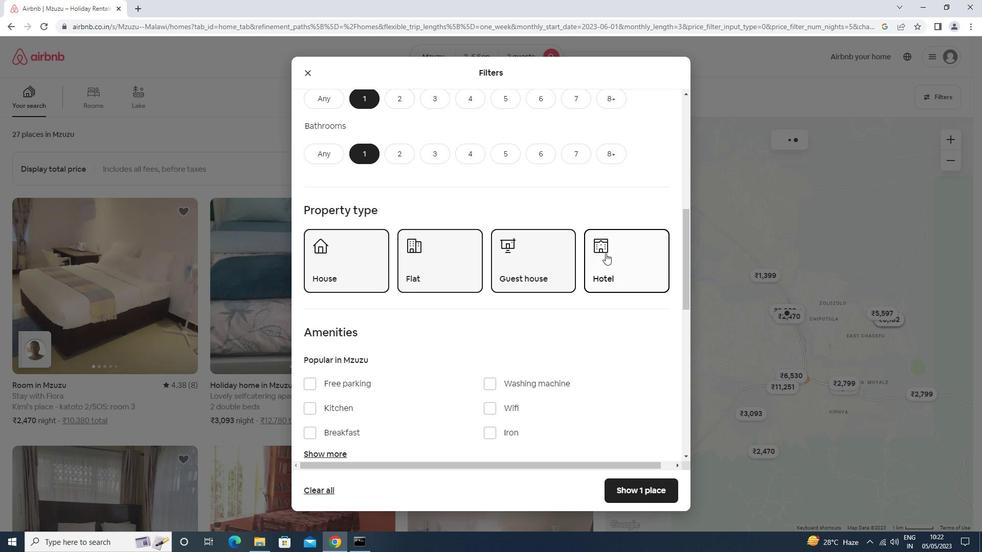 
Action: Mouse moved to (607, 255)
Screenshot: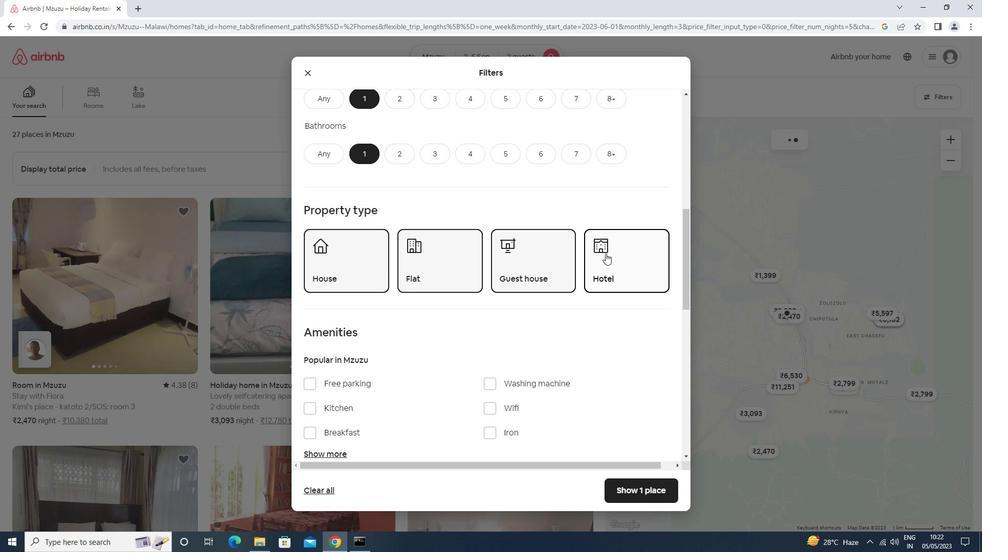 
Action: Mouse scrolled (607, 255) with delta (0, 0)
Screenshot: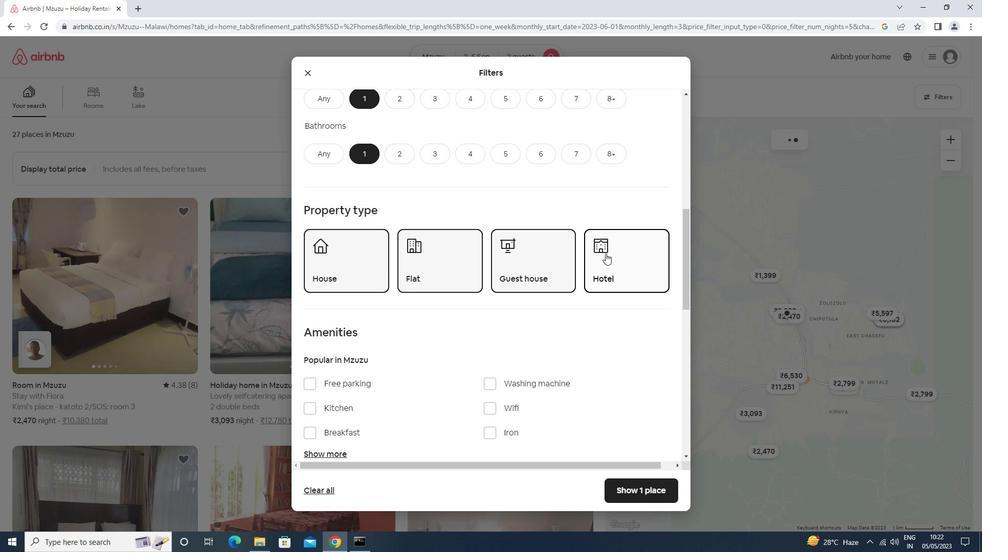 
Action: Mouse moved to (607, 256)
Screenshot: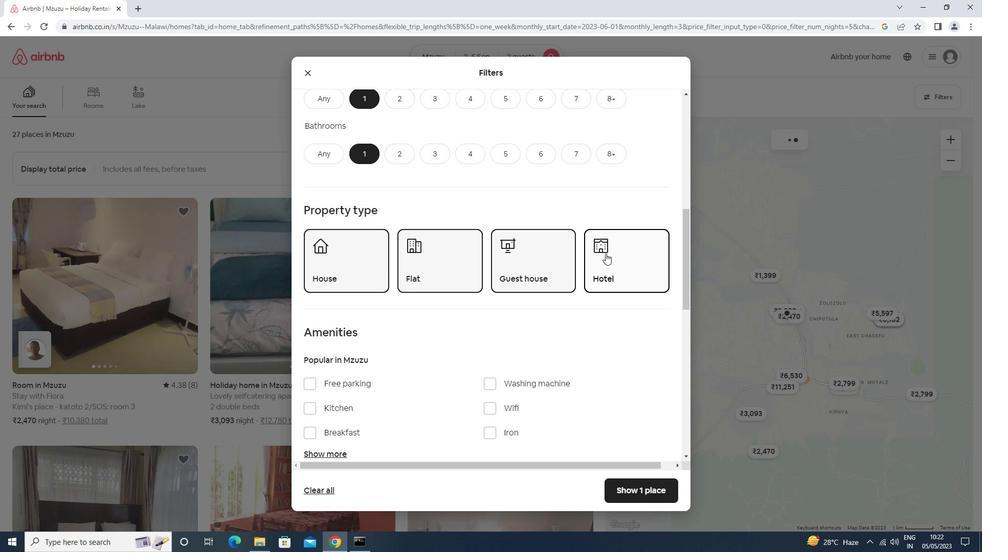 
Action: Mouse scrolled (607, 256) with delta (0, 0)
Screenshot: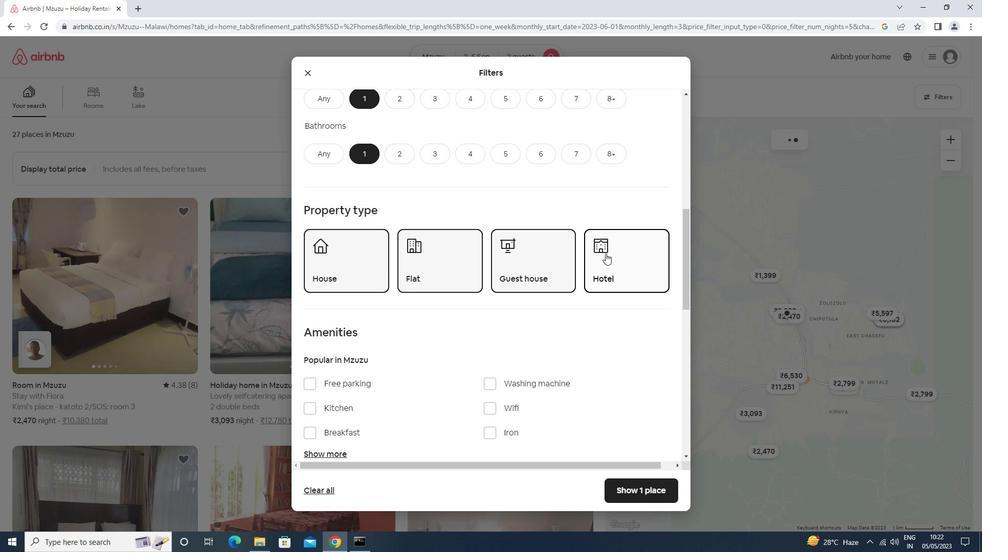 
Action: Mouse moved to (607, 257)
Screenshot: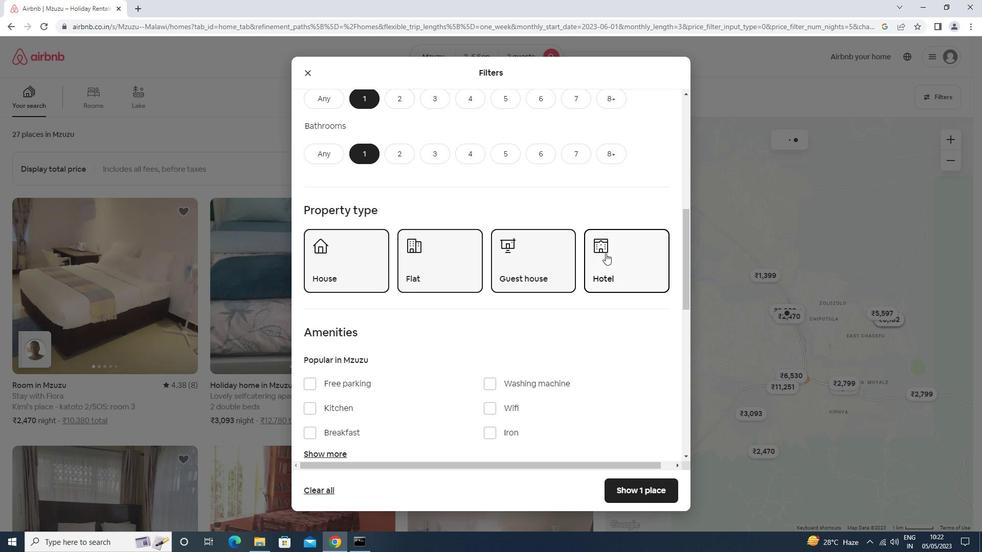 
Action: Mouse scrolled (607, 257) with delta (0, 0)
Screenshot: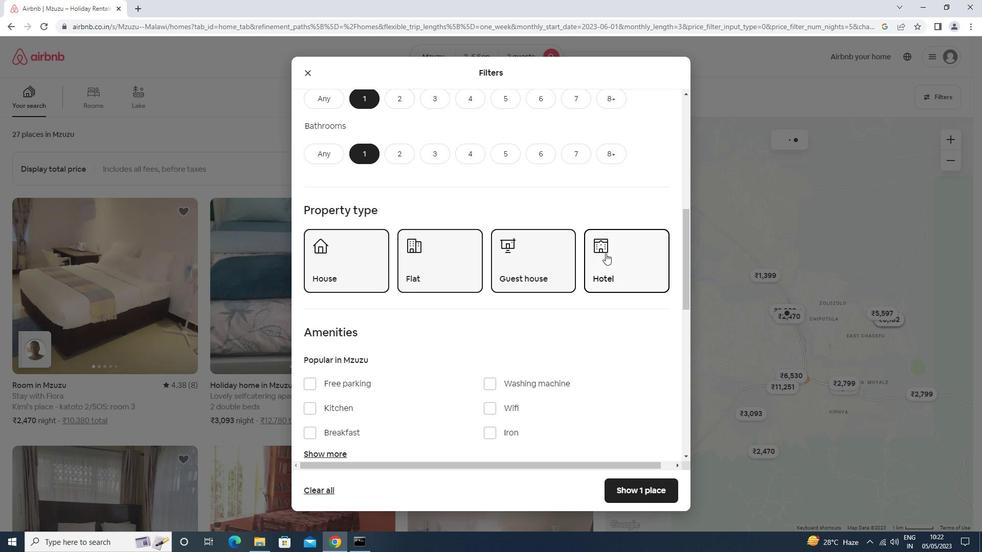 
Action: Mouse moved to (650, 317)
Screenshot: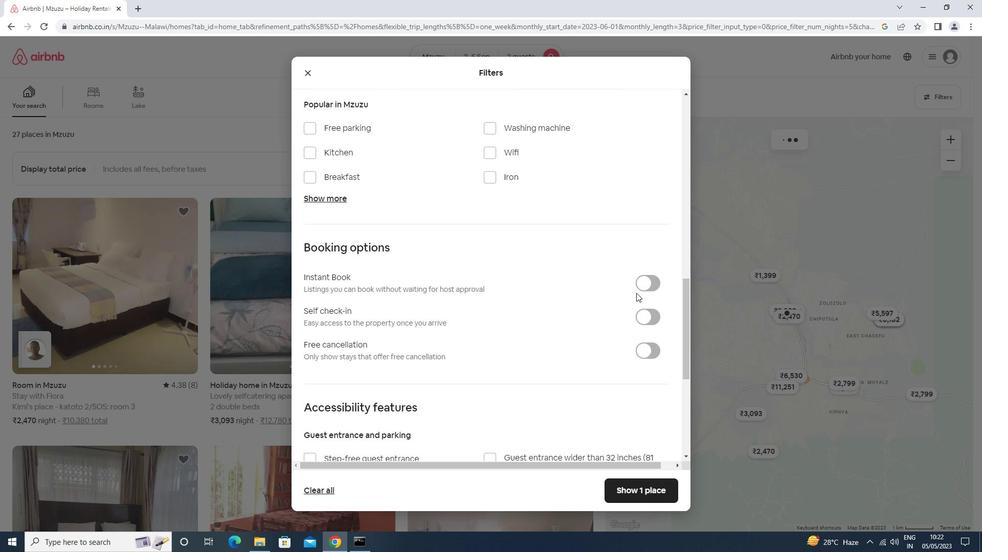
Action: Mouse pressed left at (650, 317)
Screenshot: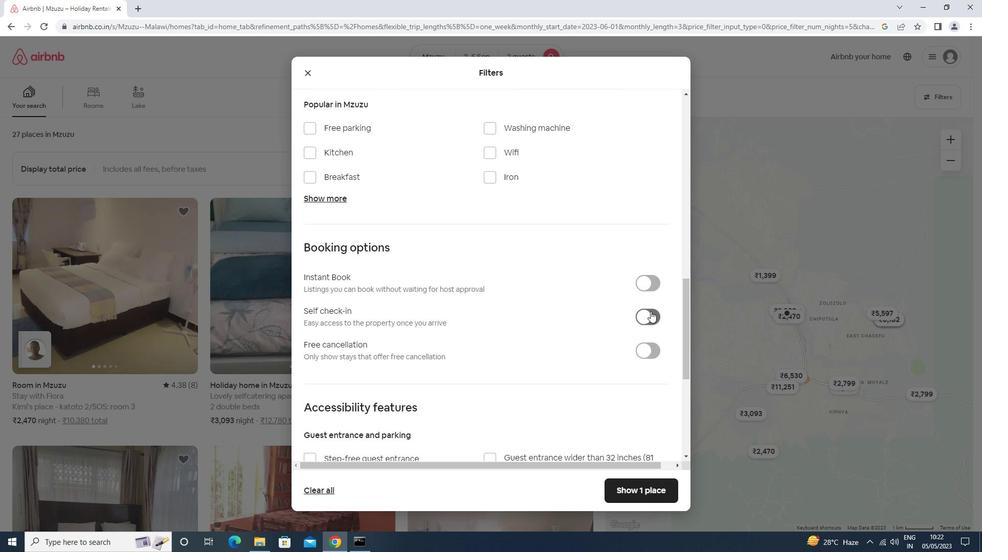 
Action: Mouse moved to (635, 317)
Screenshot: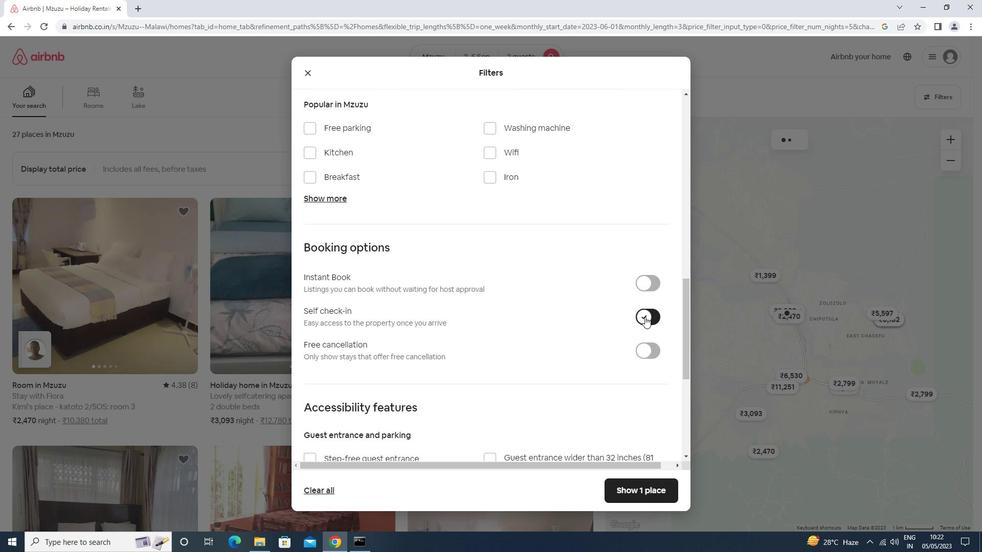 
Action: Mouse scrolled (635, 316) with delta (0, 0)
Screenshot: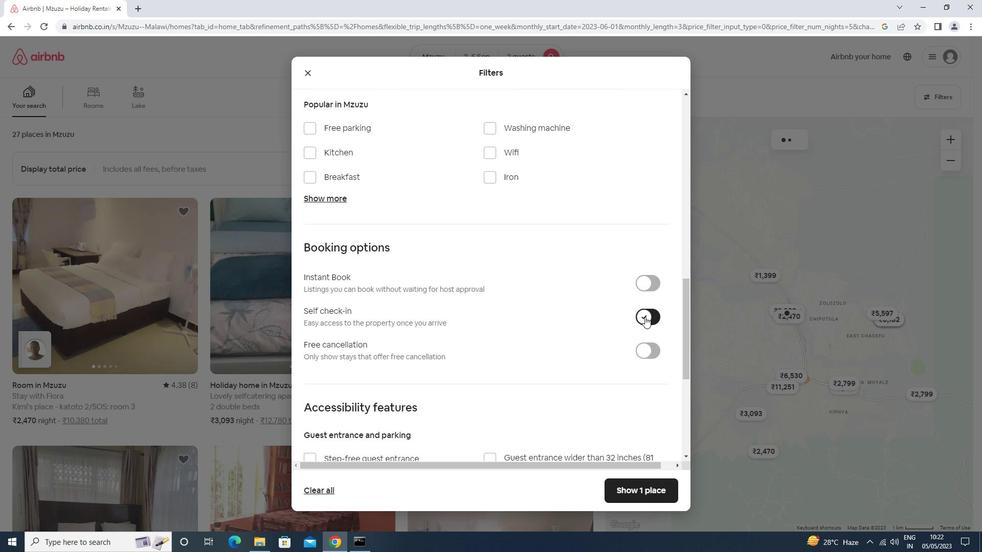 
Action: Mouse moved to (635, 318)
Screenshot: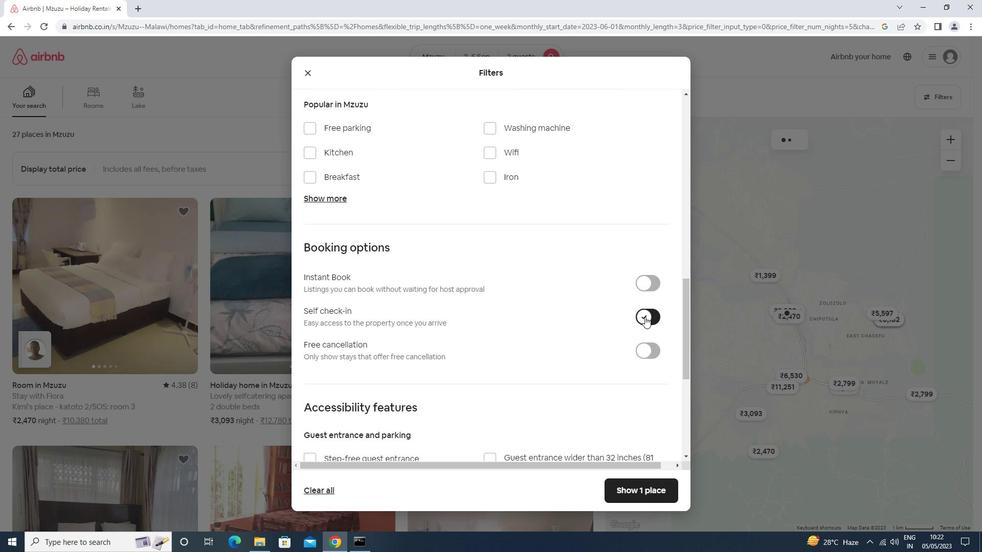 
Action: Mouse scrolled (635, 317) with delta (0, 0)
Screenshot: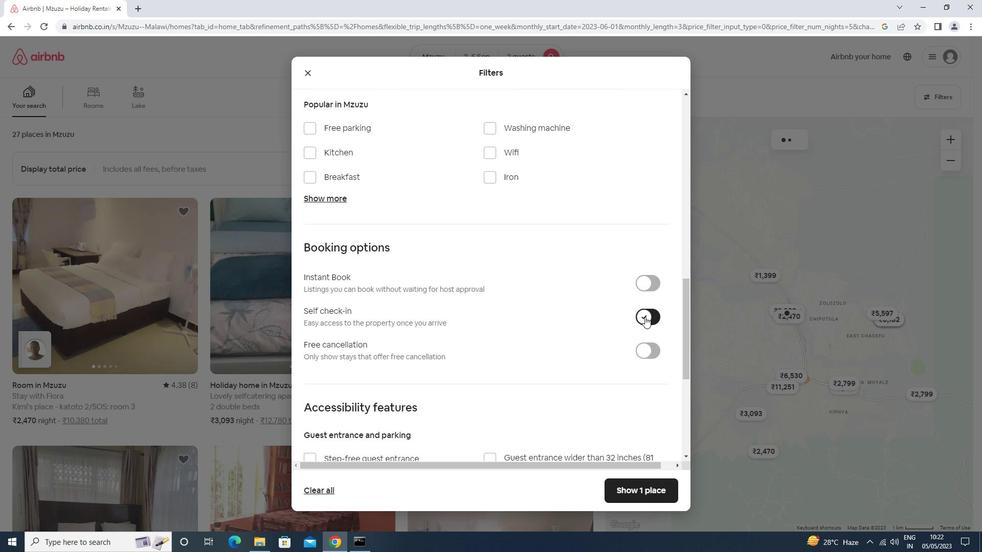 
Action: Mouse moved to (634, 319)
Screenshot: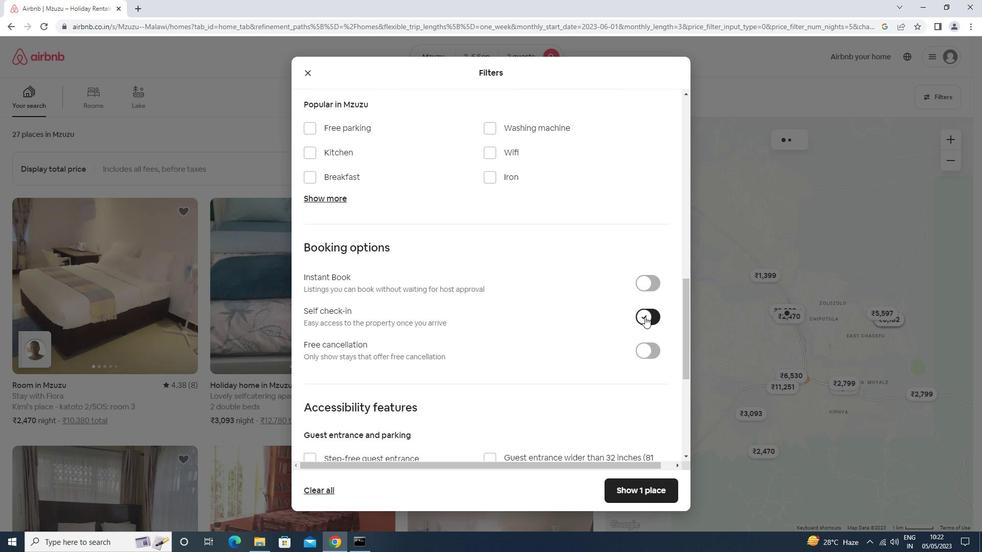 
Action: Mouse scrolled (634, 318) with delta (0, 0)
Screenshot: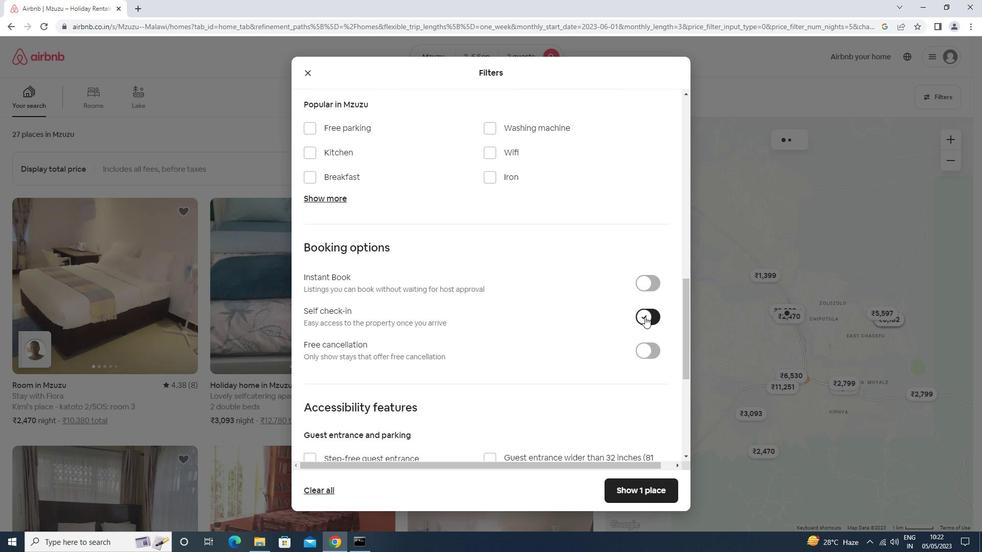 
Action: Mouse scrolled (634, 318) with delta (0, 0)
Screenshot: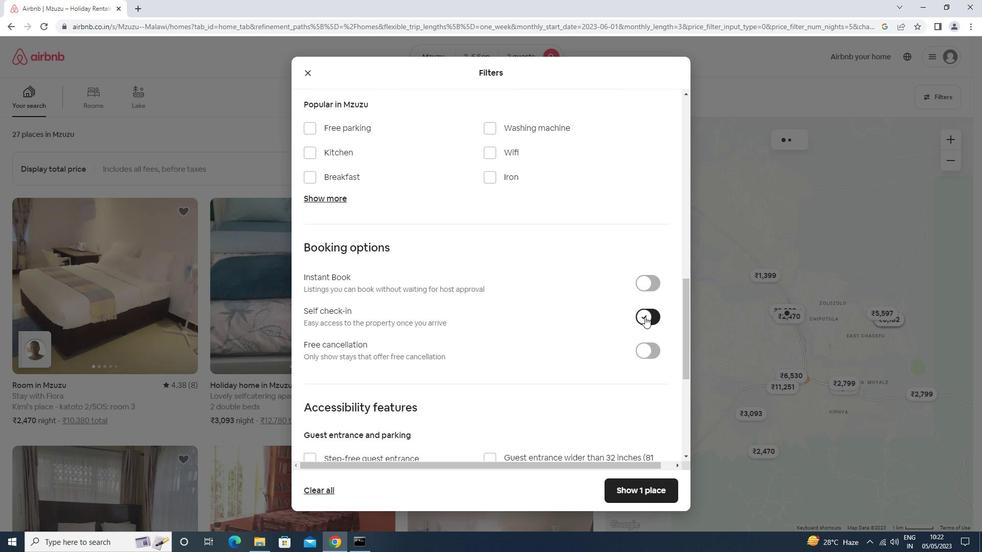 
Action: Mouse moved to (633, 320)
Screenshot: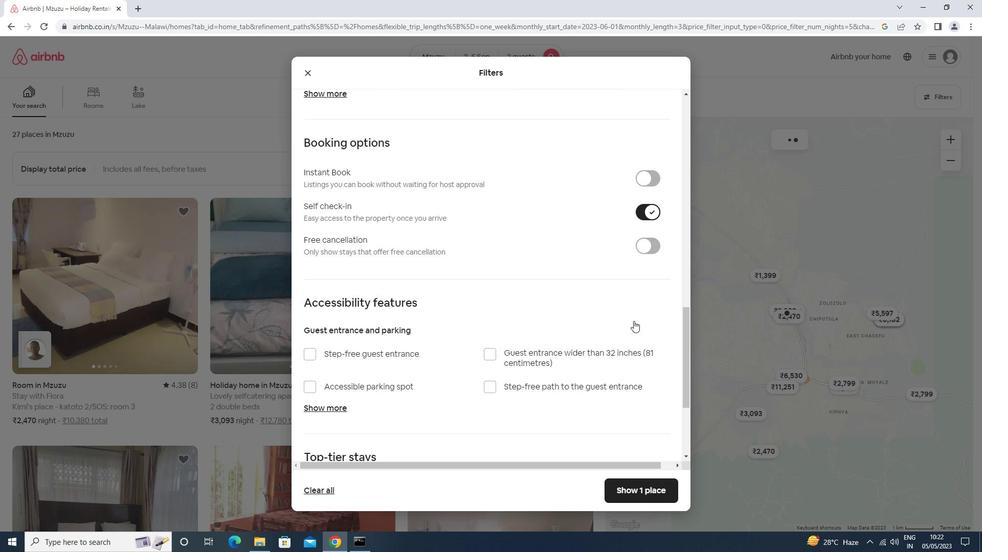 
Action: Mouse scrolled (633, 320) with delta (0, 0)
Screenshot: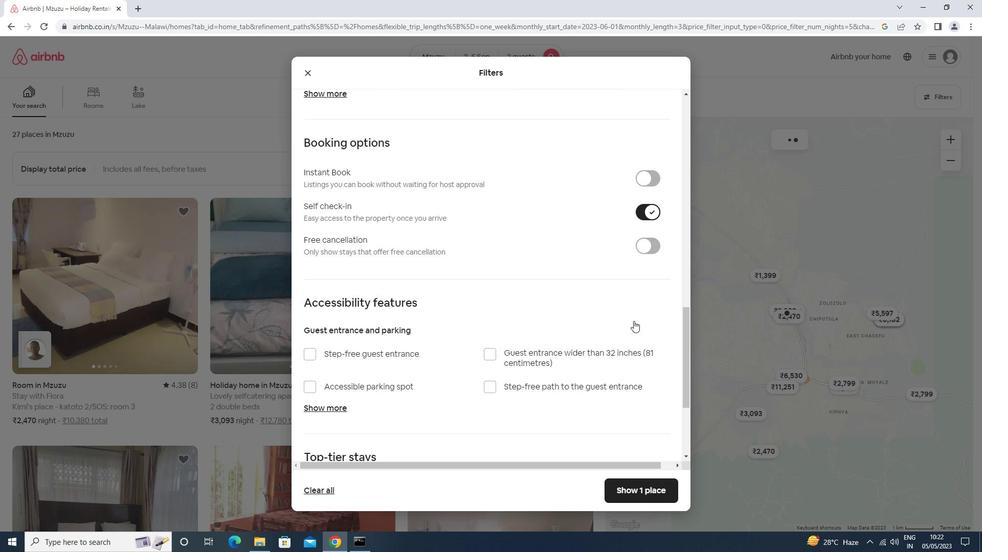 
Action: Mouse scrolled (633, 320) with delta (0, 0)
Screenshot: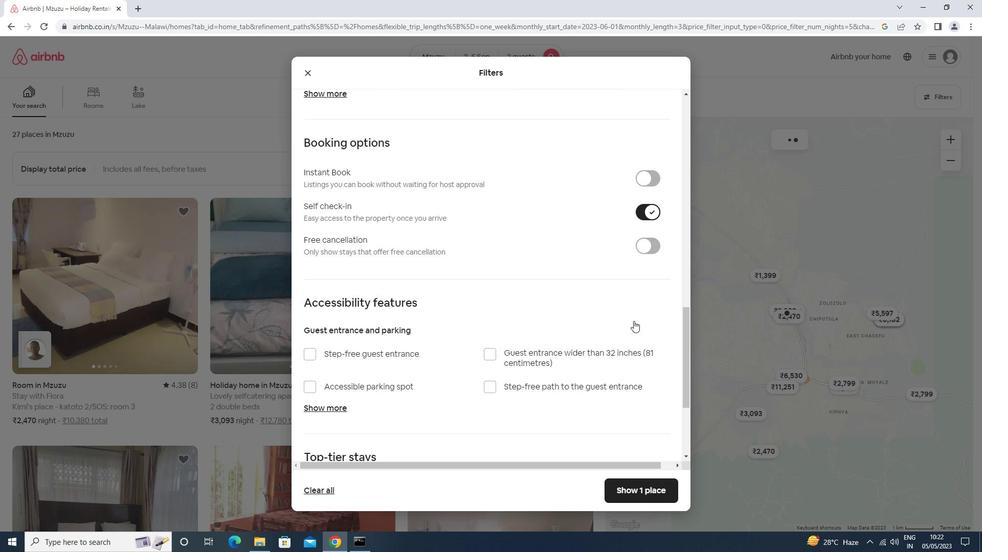 
Action: Mouse moved to (632, 320)
Screenshot: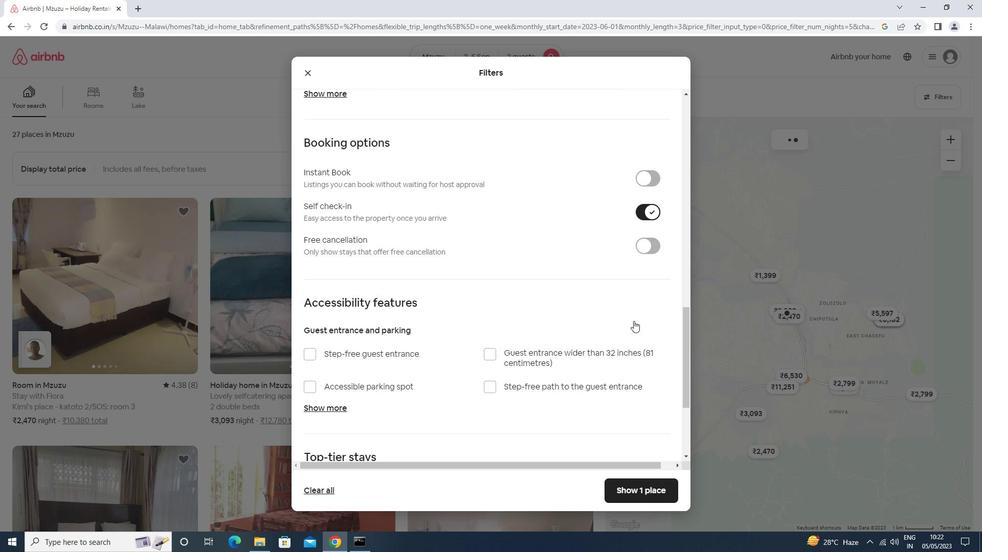 
Action: Mouse scrolled (632, 319) with delta (0, -1)
Screenshot: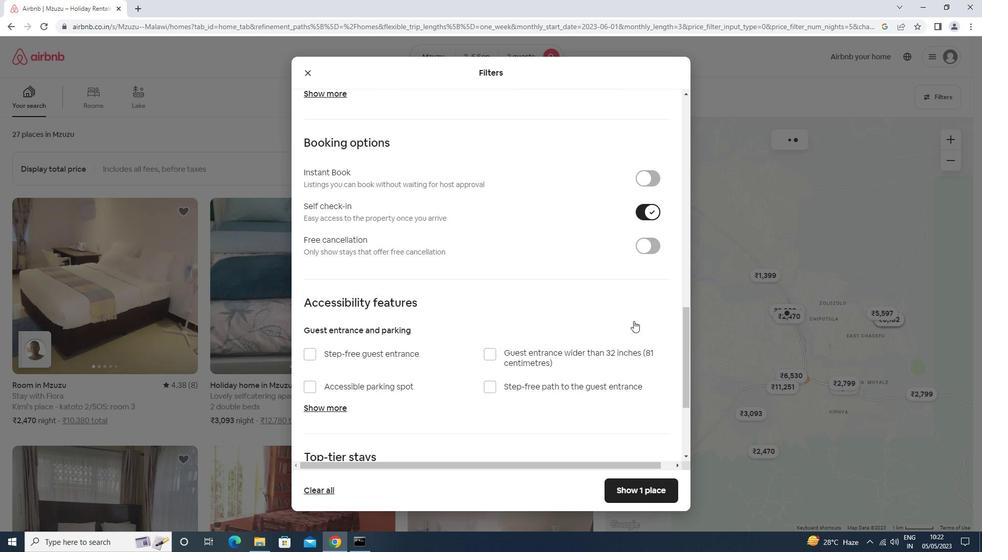 
Action: Mouse scrolled (632, 320) with delta (0, 0)
Screenshot: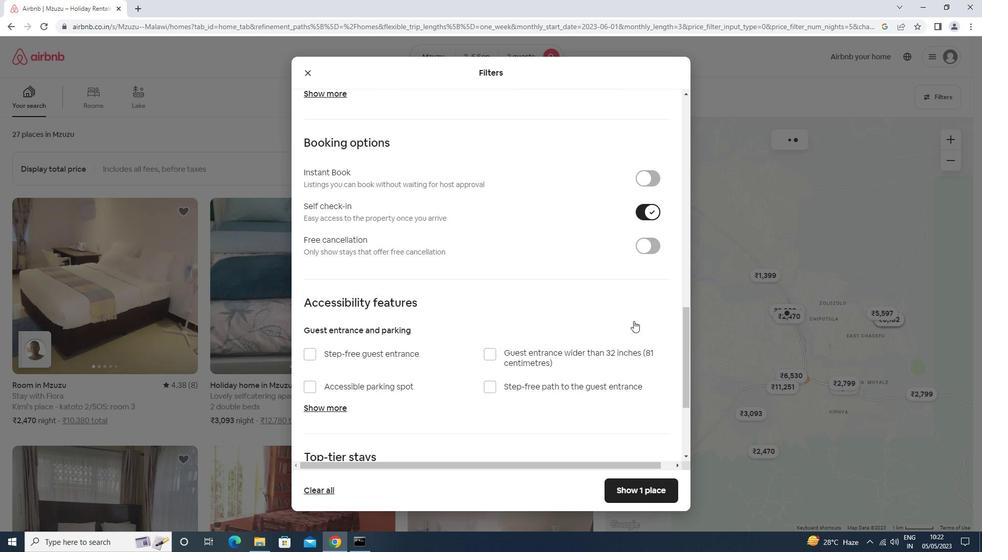 
Action: Mouse moved to (367, 431)
Screenshot: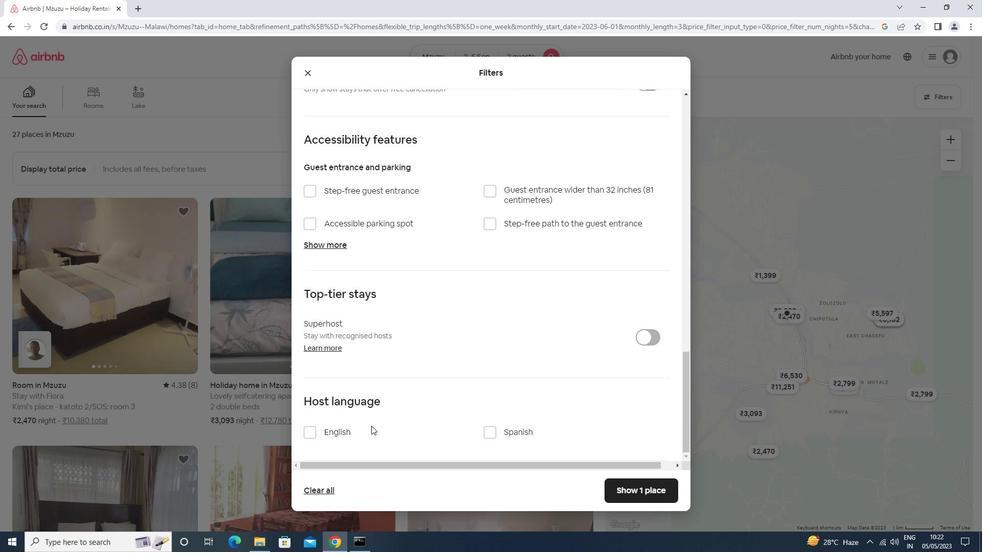 
Action: Mouse pressed left at (367, 431)
Screenshot: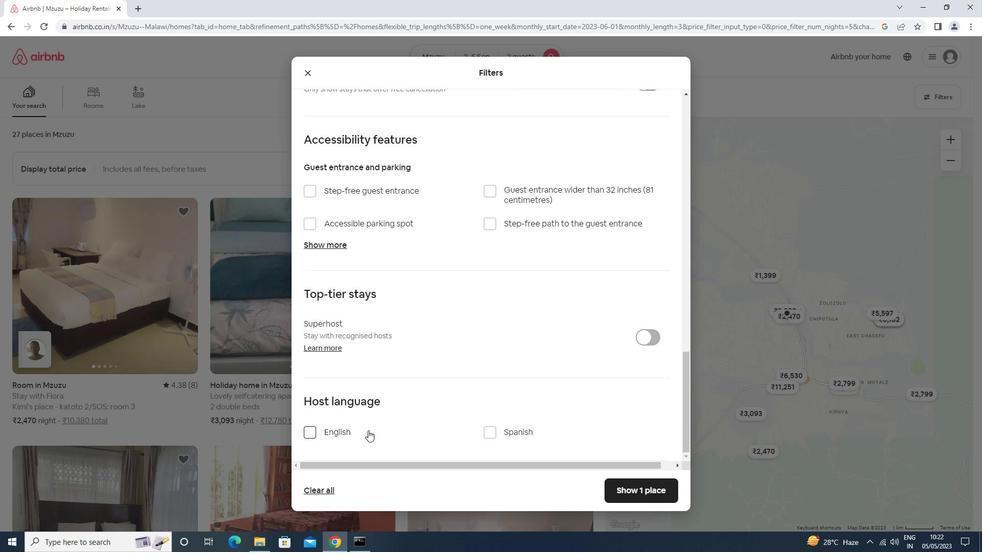 
Action: Mouse moved to (622, 485)
Screenshot: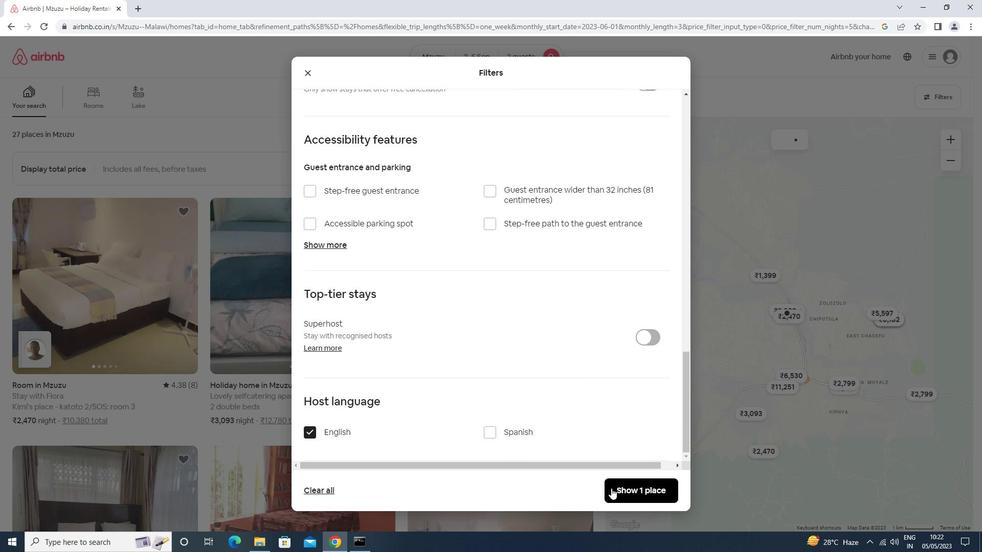 
Action: Mouse pressed left at (622, 485)
Screenshot: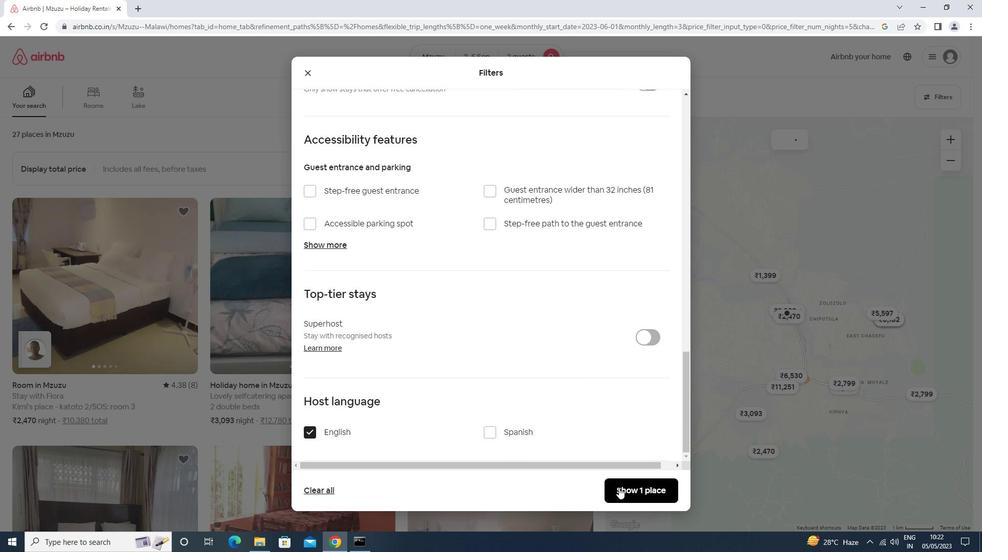 
Action: Mouse moved to (623, 485)
Screenshot: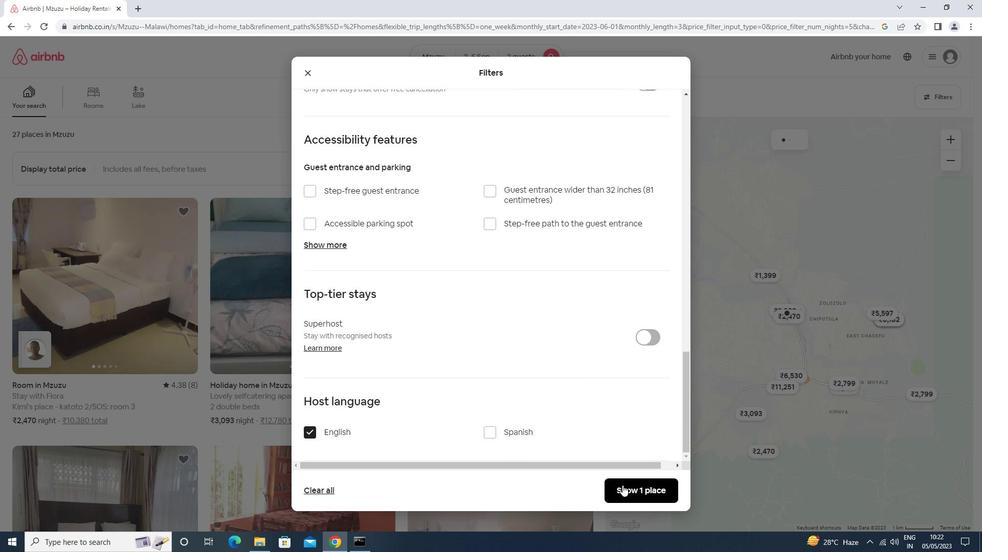 
